 Task: Search one way flight ticket for 4 adults, 2 children, 2 infants in seat and 1 infant on lap in economy from Appleton: Appleton International Airport to Laramie: Laramie Regional Airport on 5-3-2023. Choice of flights is Royal air maroc. Price is upto 30000. Outbound departure time preference is 16:30.
Action: Mouse moved to (320, 276)
Screenshot: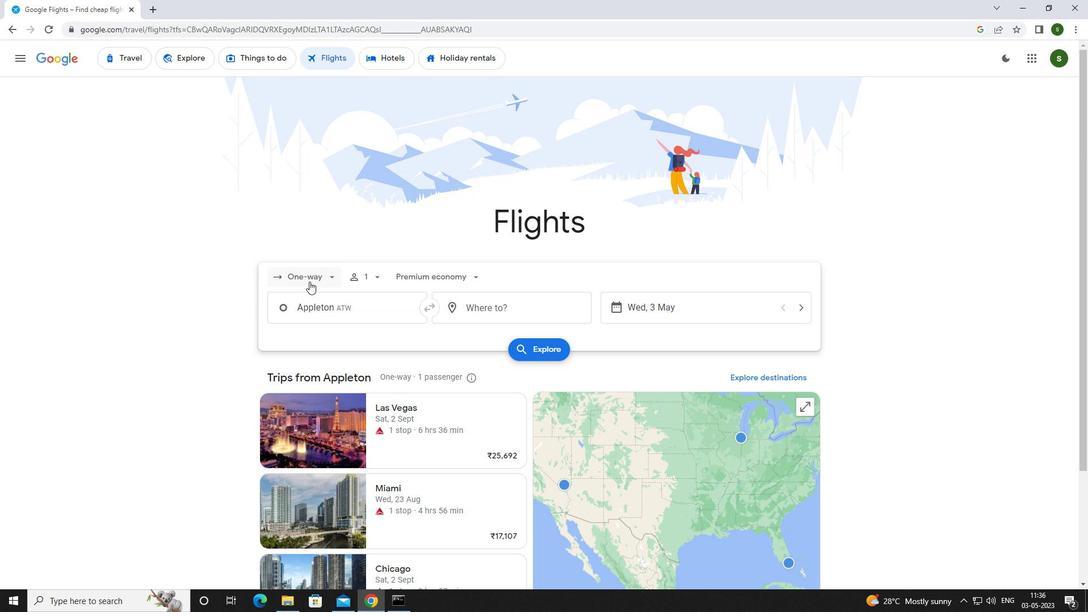 
Action: Mouse pressed left at (320, 276)
Screenshot: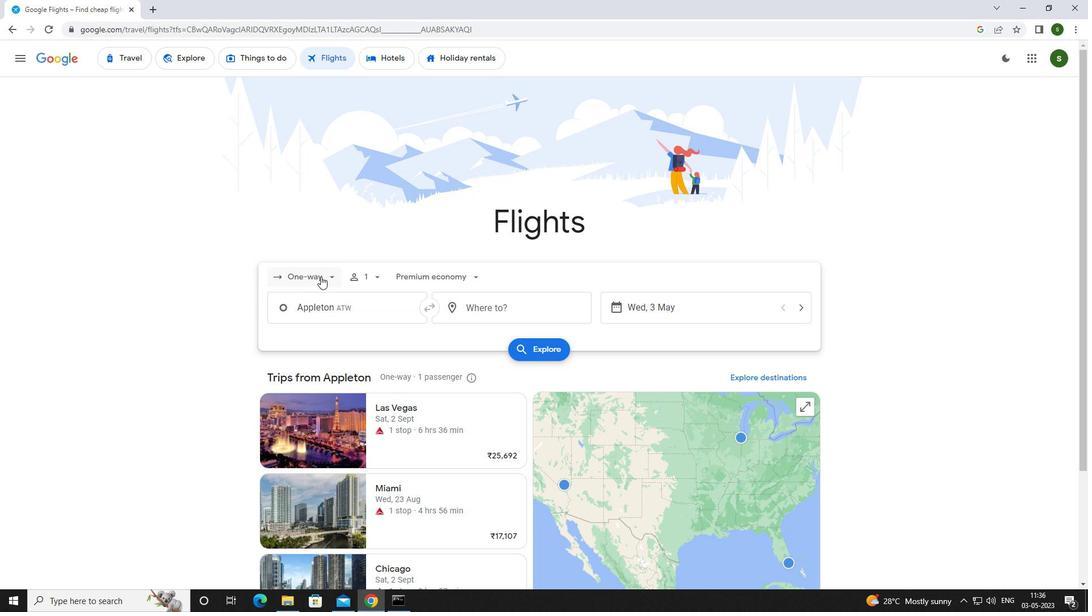 
Action: Mouse moved to (325, 327)
Screenshot: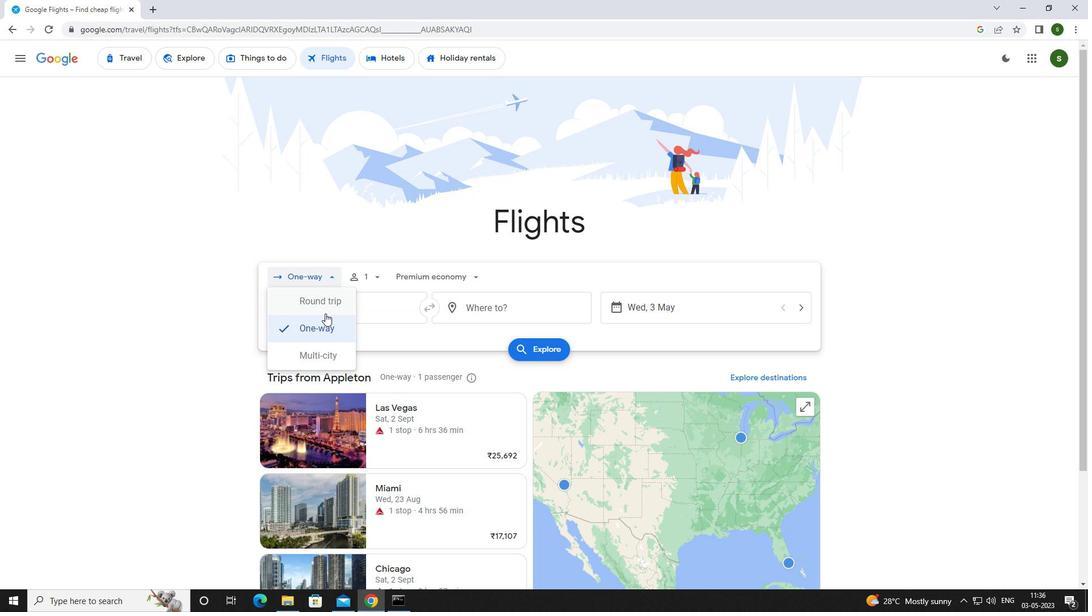 
Action: Mouse pressed left at (325, 327)
Screenshot: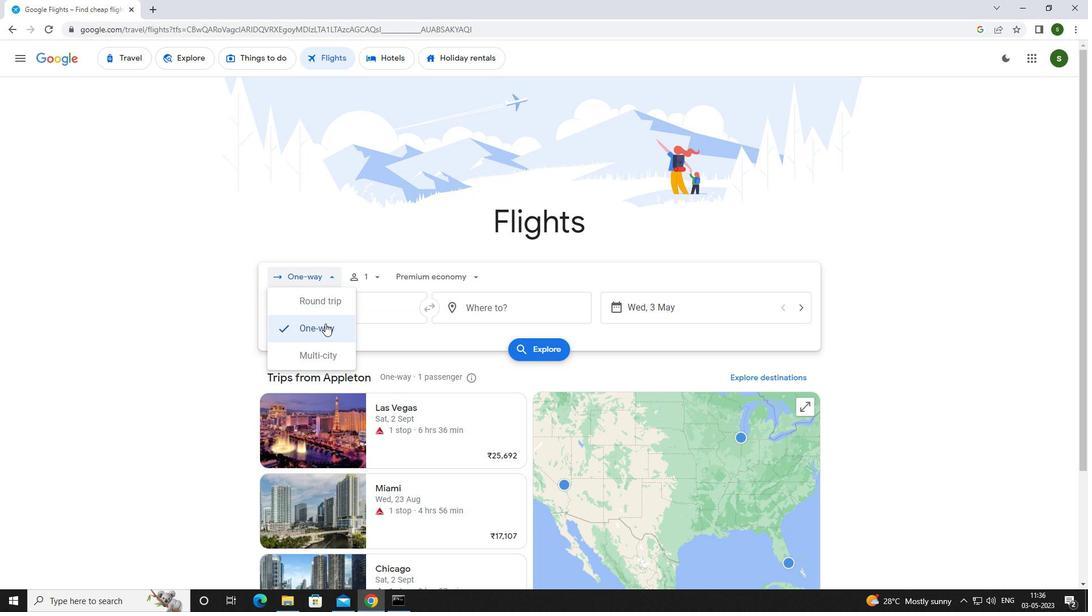 
Action: Mouse moved to (375, 280)
Screenshot: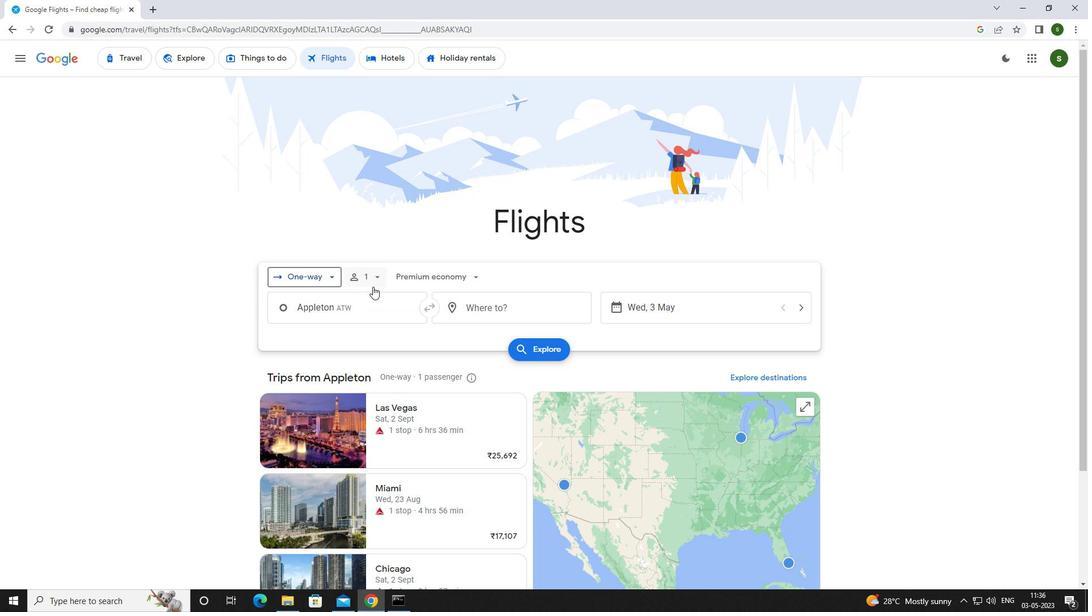 
Action: Mouse pressed left at (375, 280)
Screenshot: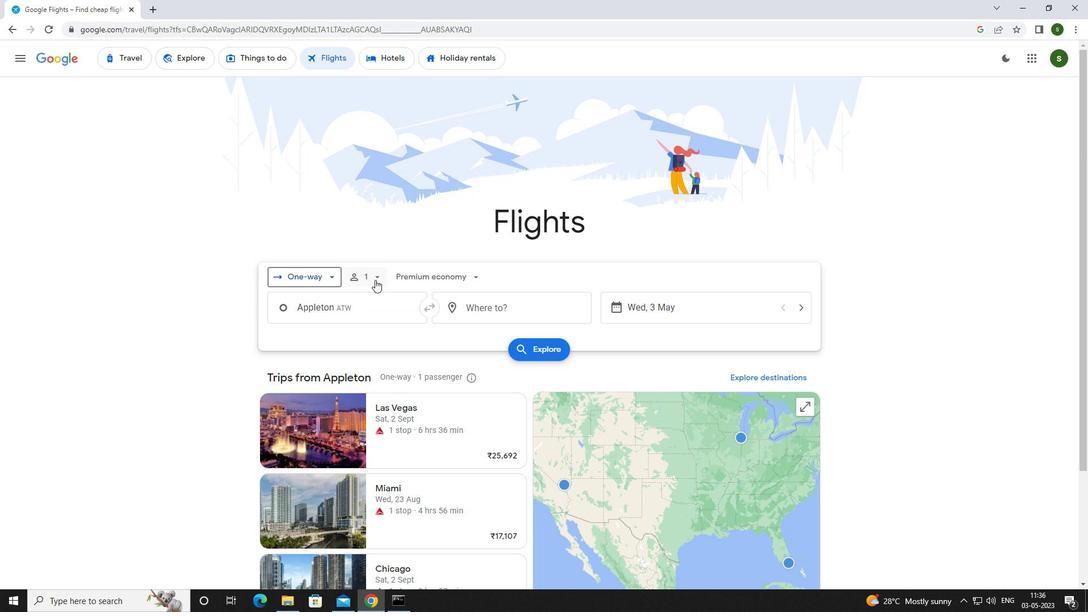 
Action: Mouse moved to (461, 305)
Screenshot: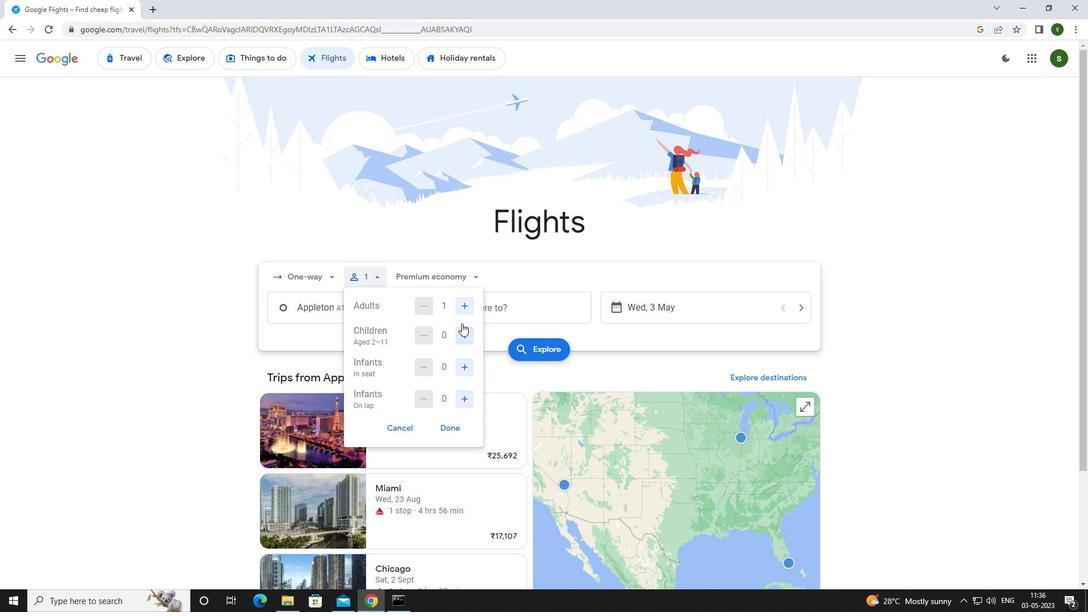 
Action: Mouse pressed left at (461, 305)
Screenshot: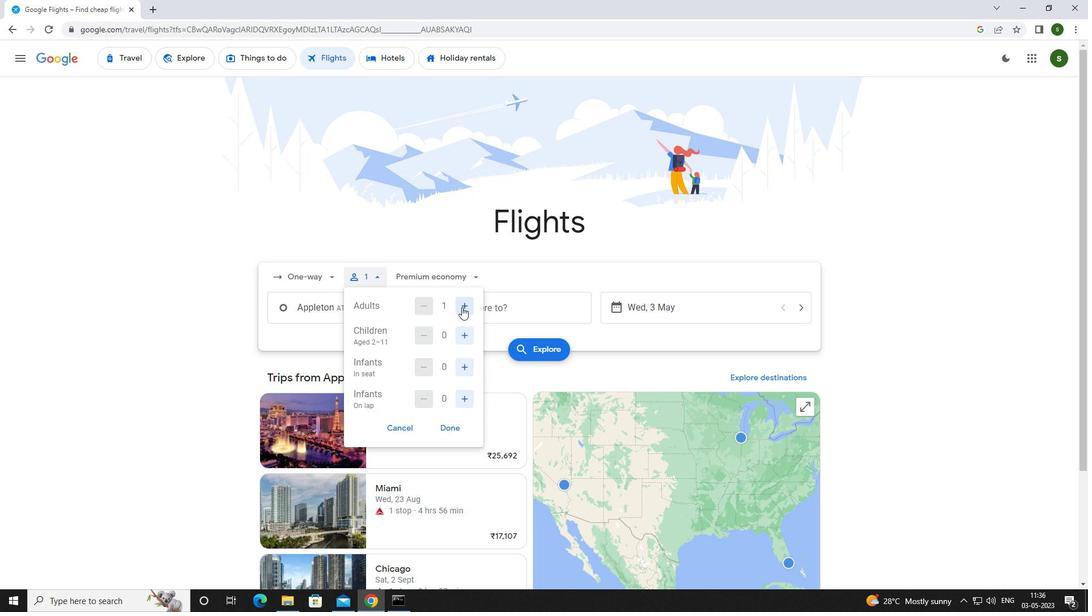 
Action: Mouse pressed left at (461, 305)
Screenshot: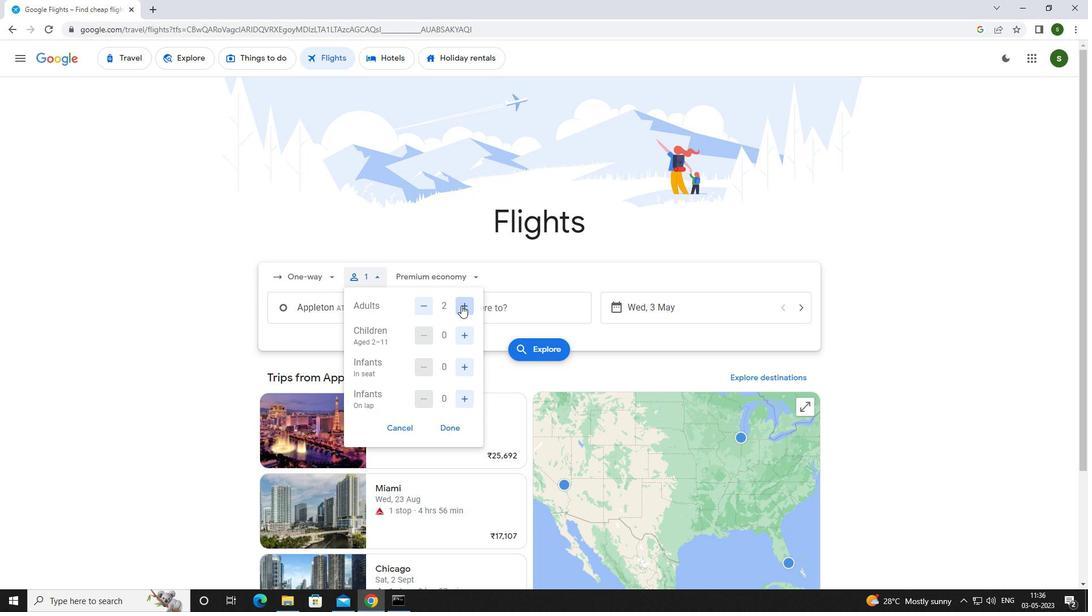 
Action: Mouse pressed left at (461, 305)
Screenshot: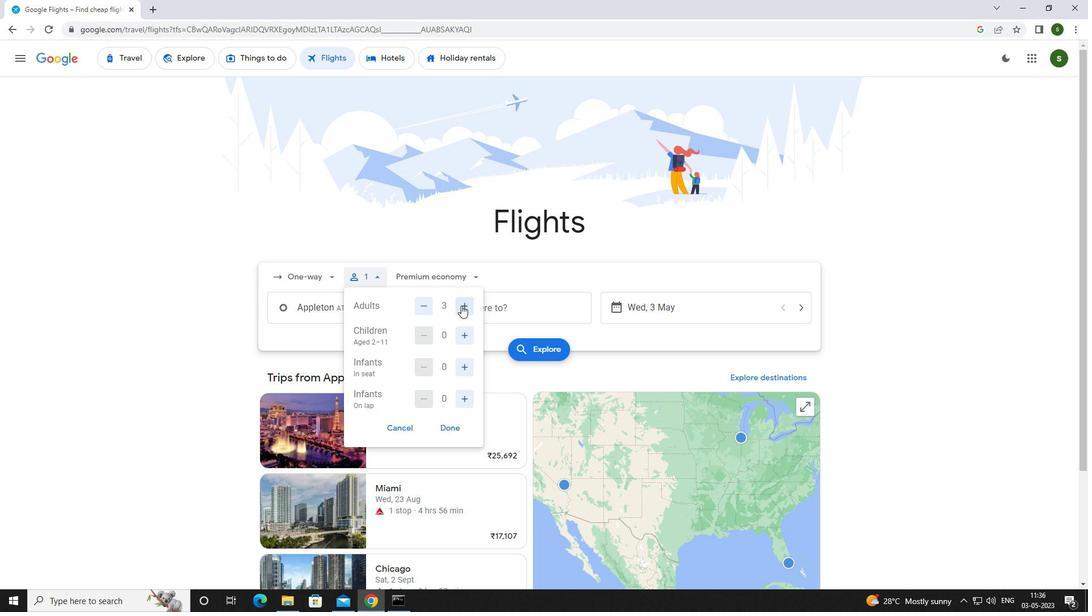 
Action: Mouse moved to (467, 331)
Screenshot: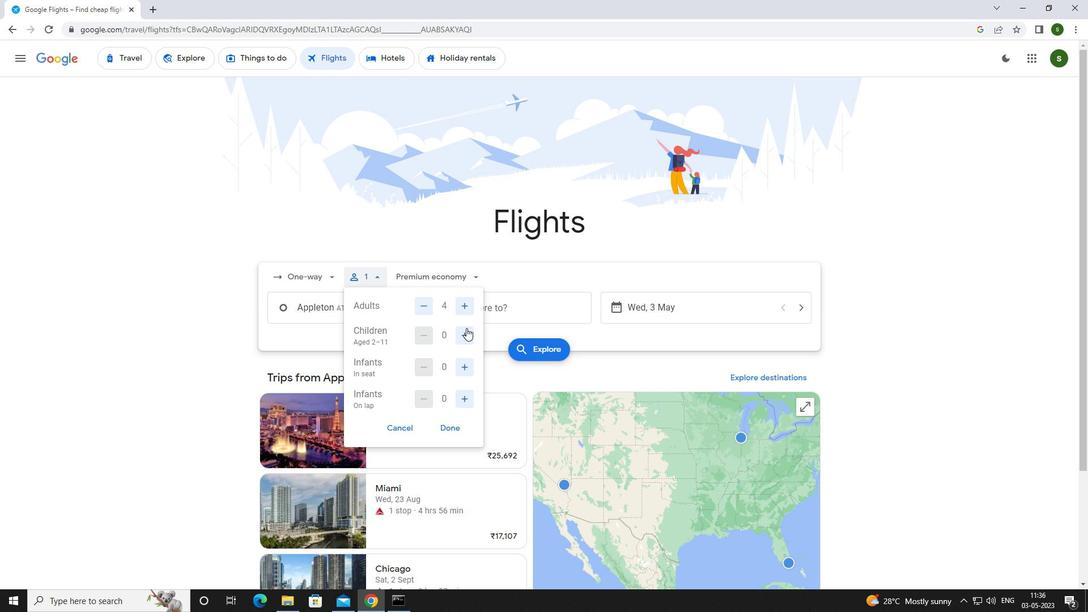 
Action: Mouse pressed left at (467, 331)
Screenshot: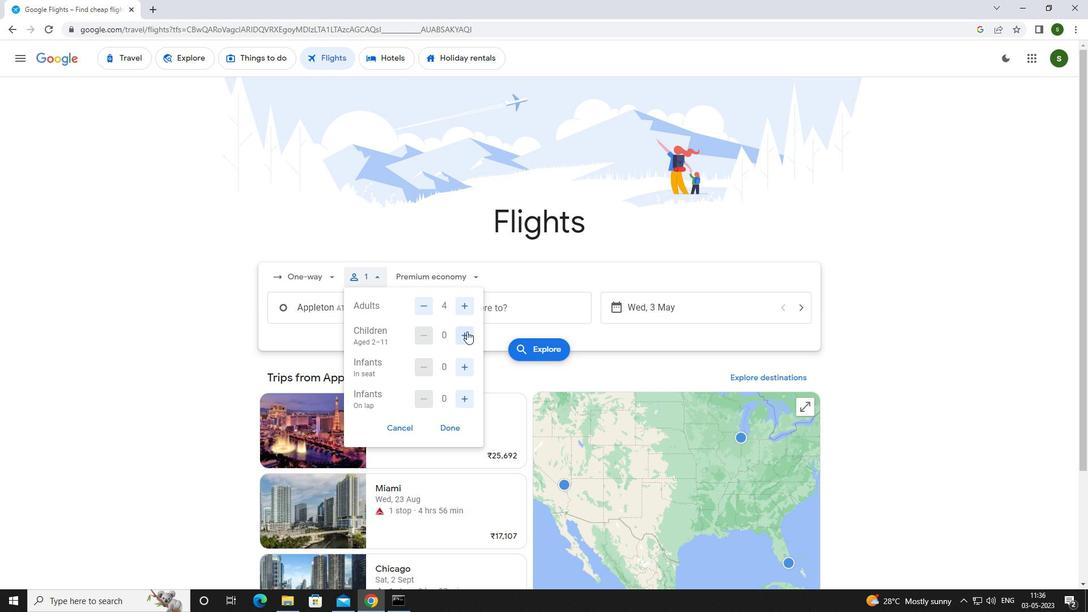 
Action: Mouse pressed left at (467, 331)
Screenshot: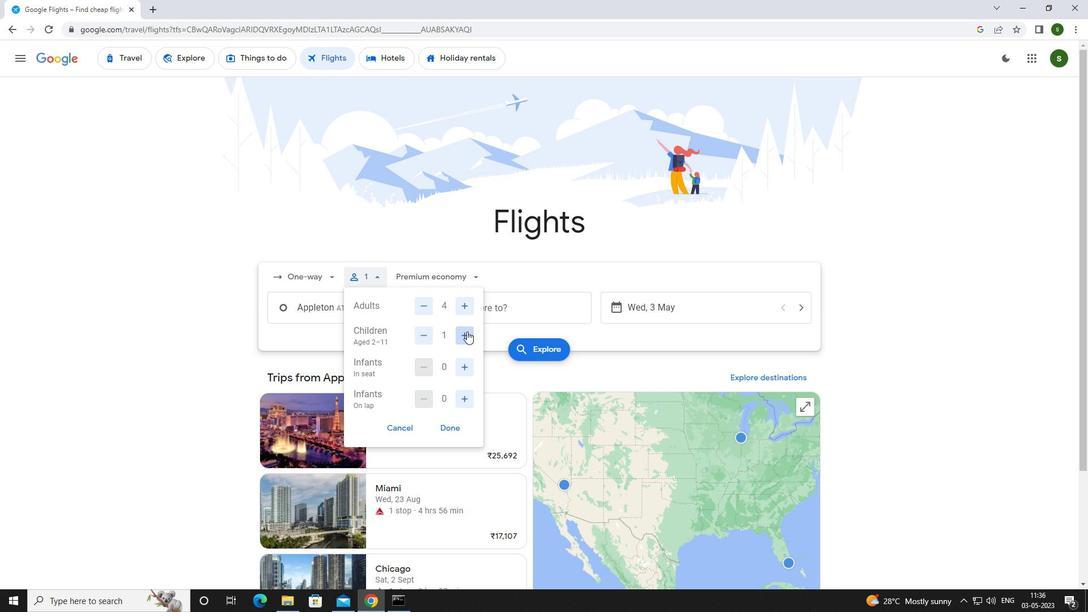 
Action: Mouse moved to (467, 363)
Screenshot: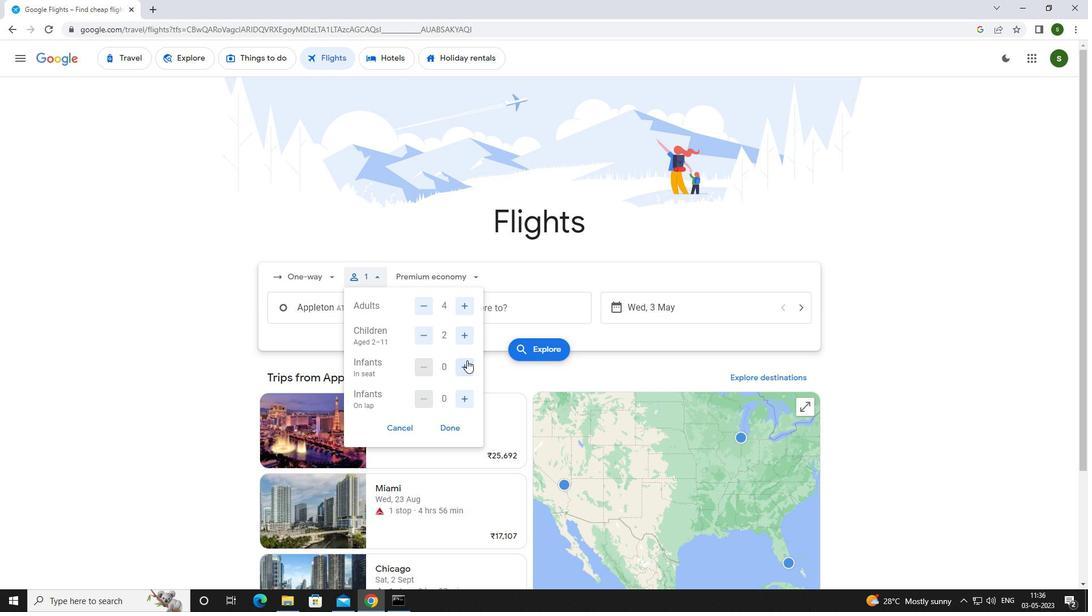 
Action: Mouse pressed left at (467, 363)
Screenshot: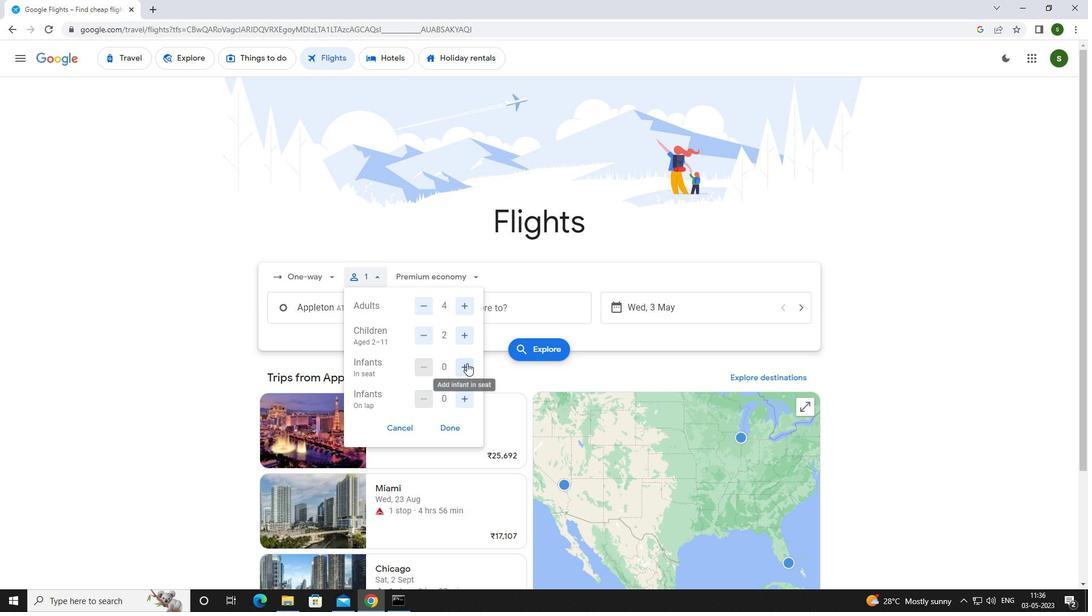 
Action: Mouse pressed left at (467, 363)
Screenshot: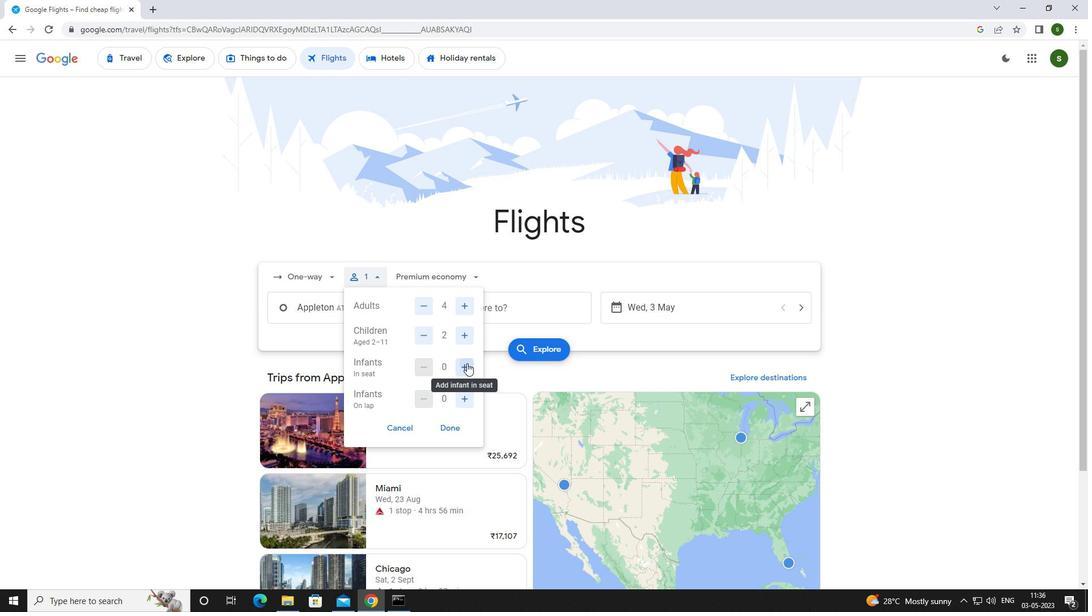 
Action: Mouse moved to (454, 394)
Screenshot: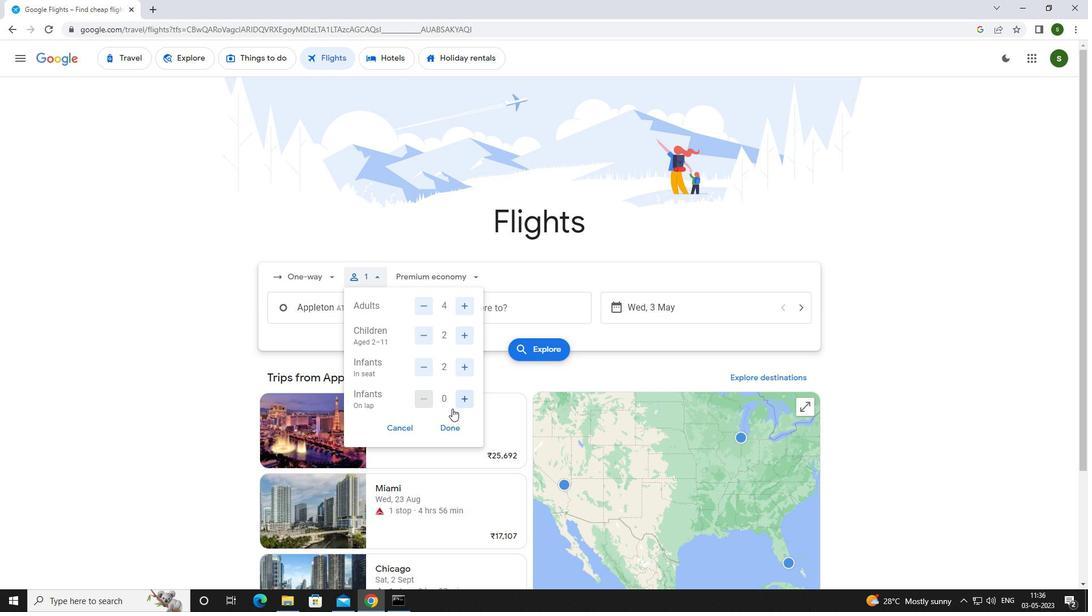 
Action: Mouse pressed left at (454, 394)
Screenshot: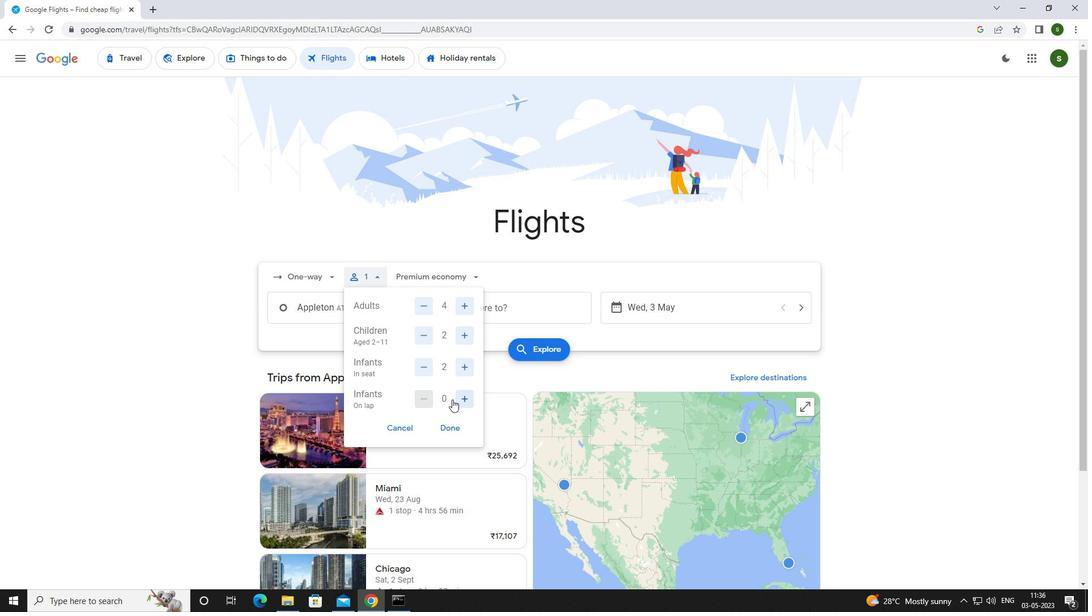 
Action: Mouse moved to (449, 278)
Screenshot: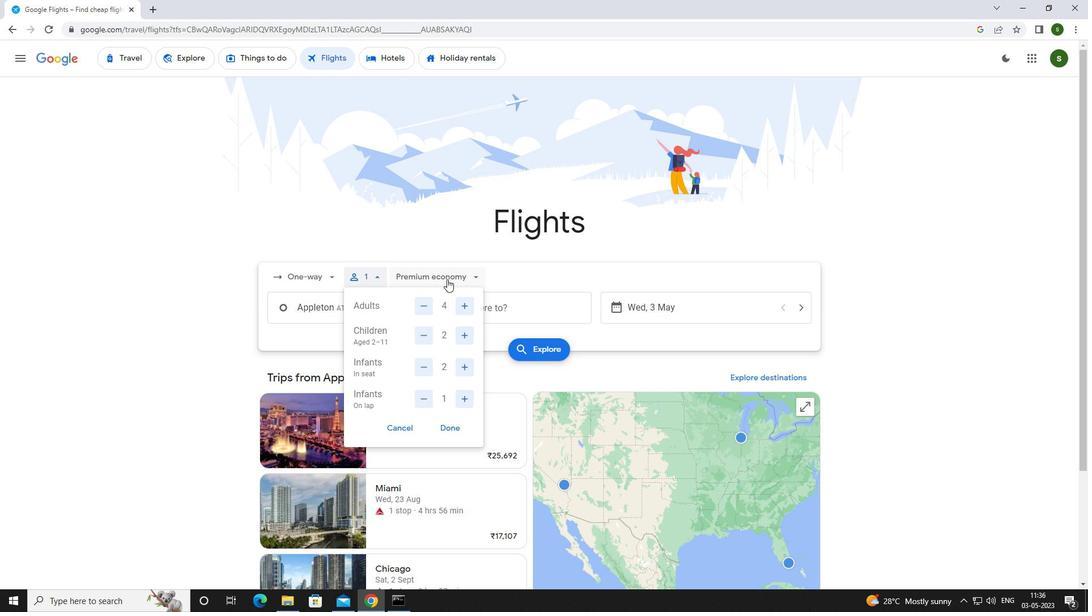
Action: Mouse pressed left at (449, 278)
Screenshot: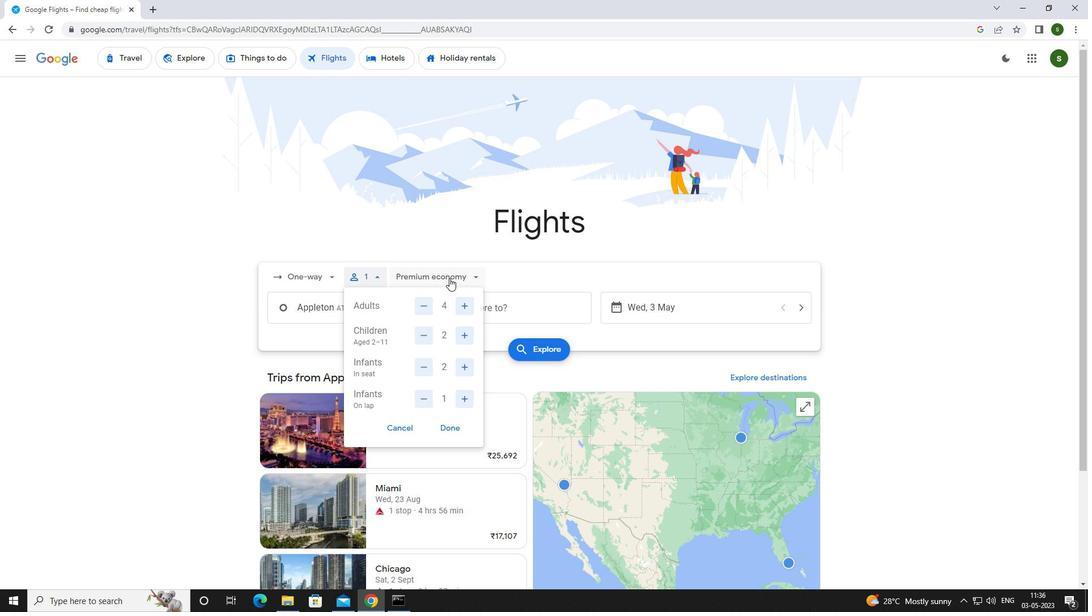 
Action: Mouse moved to (452, 298)
Screenshot: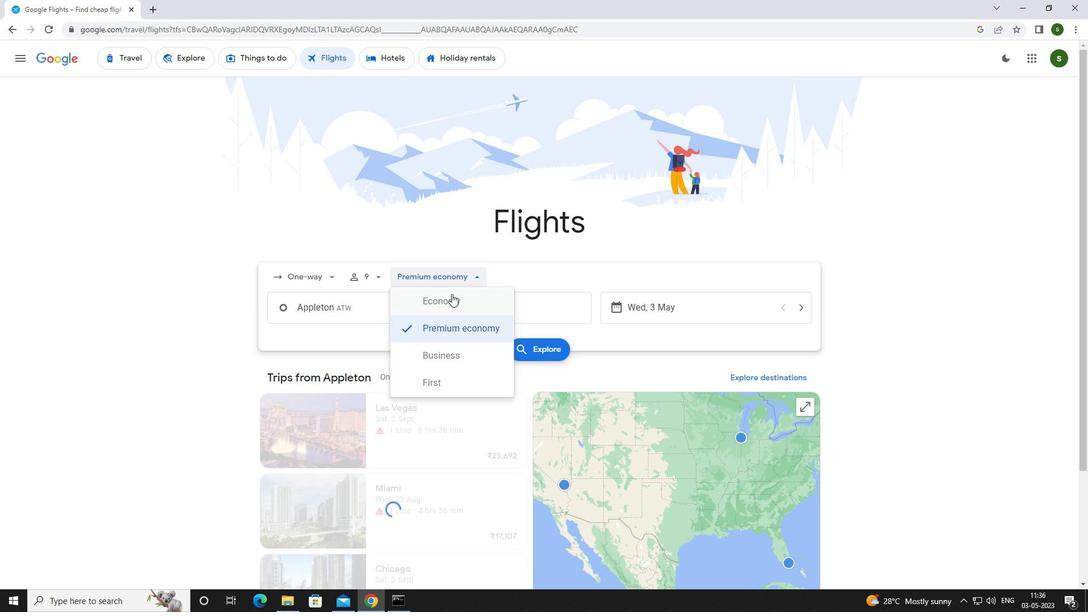 
Action: Mouse pressed left at (452, 298)
Screenshot: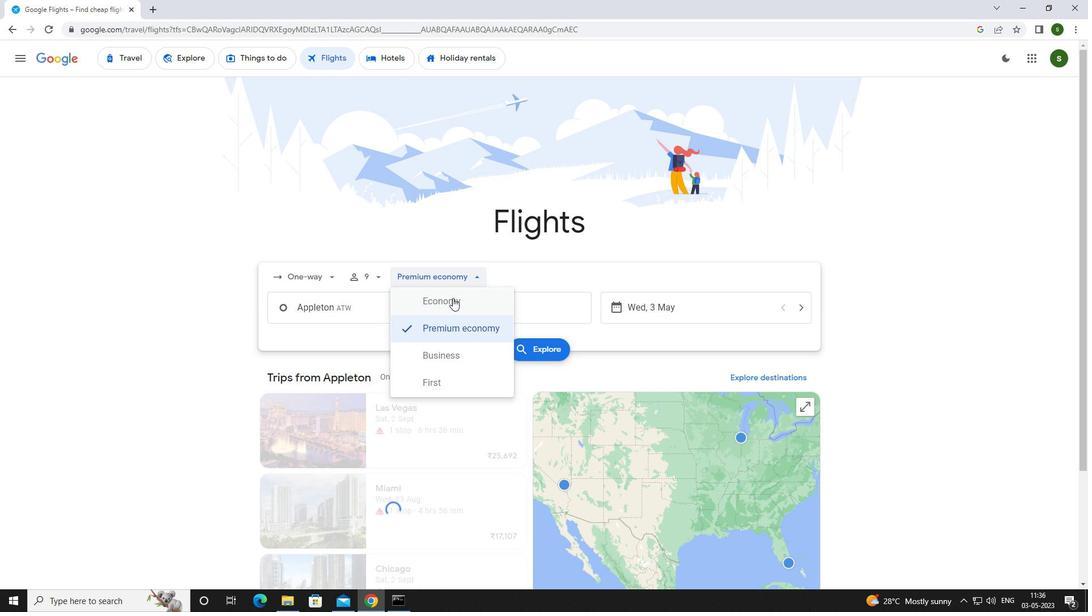 
Action: Mouse moved to (361, 310)
Screenshot: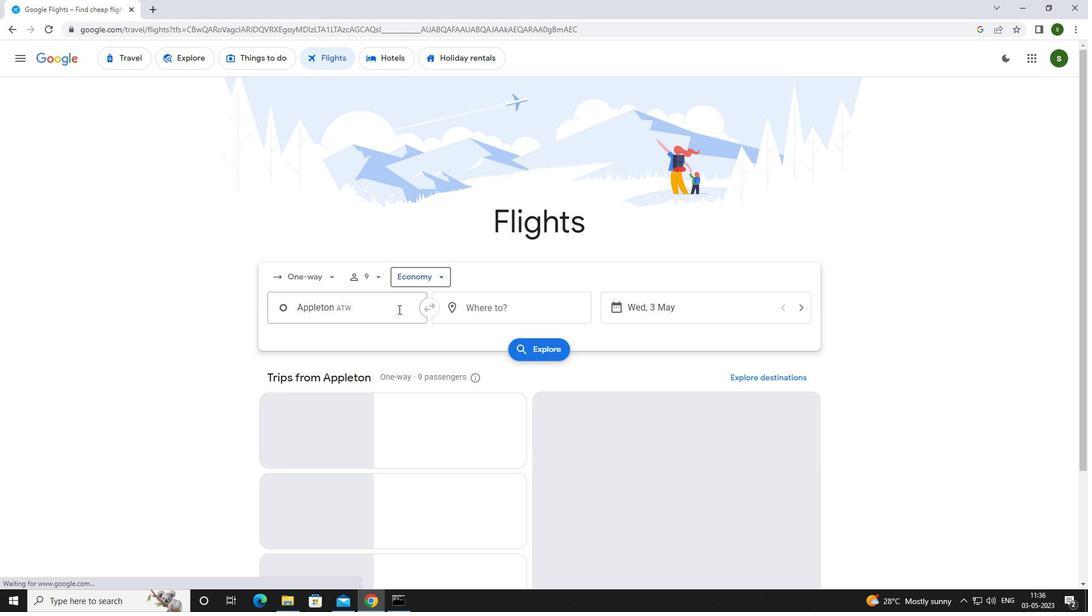 
Action: Mouse pressed left at (361, 310)
Screenshot: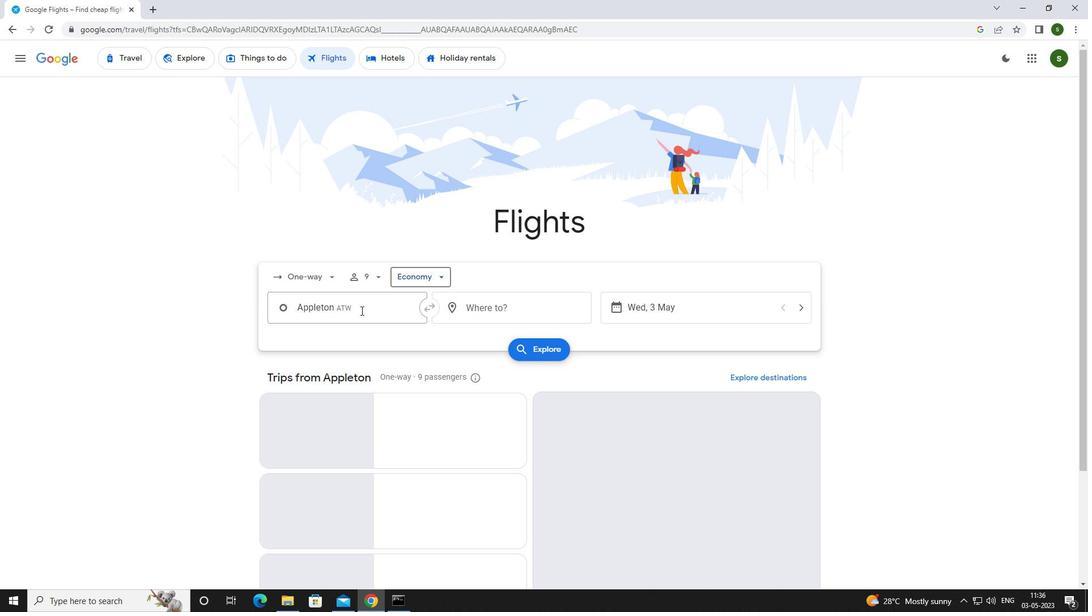 
Action: Key pressed <Key.caps_lock>a<Key.caps_lock>ppleto
Screenshot: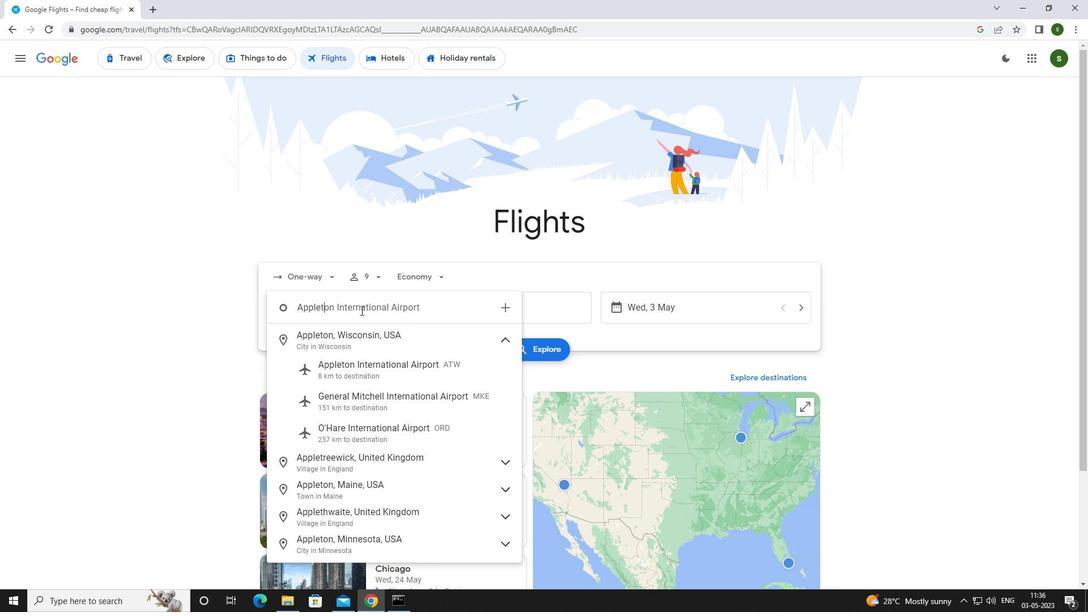 
Action: Mouse moved to (366, 366)
Screenshot: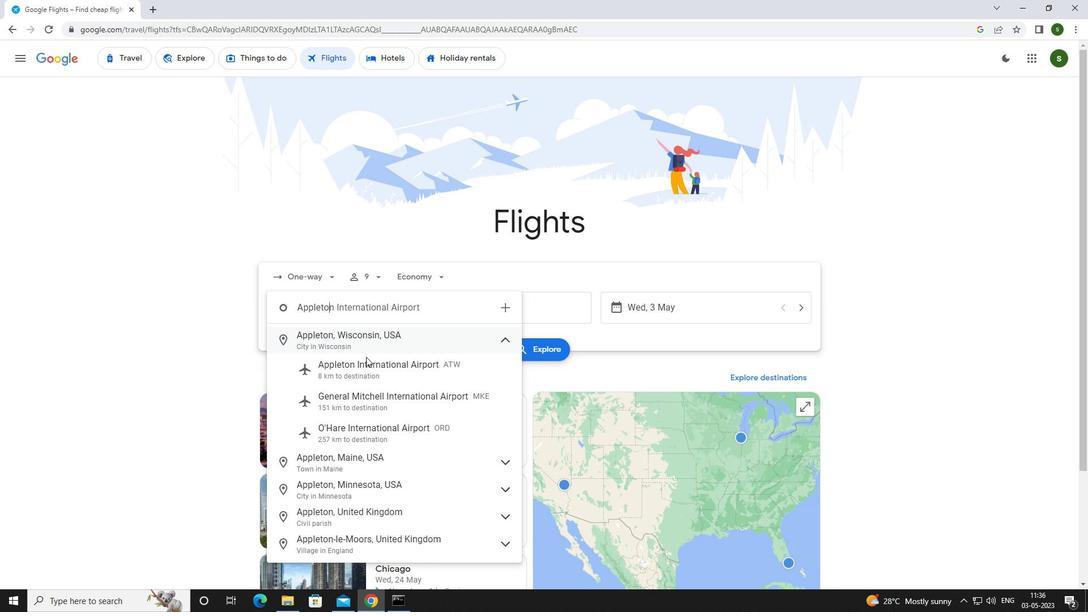 
Action: Mouse pressed left at (366, 366)
Screenshot: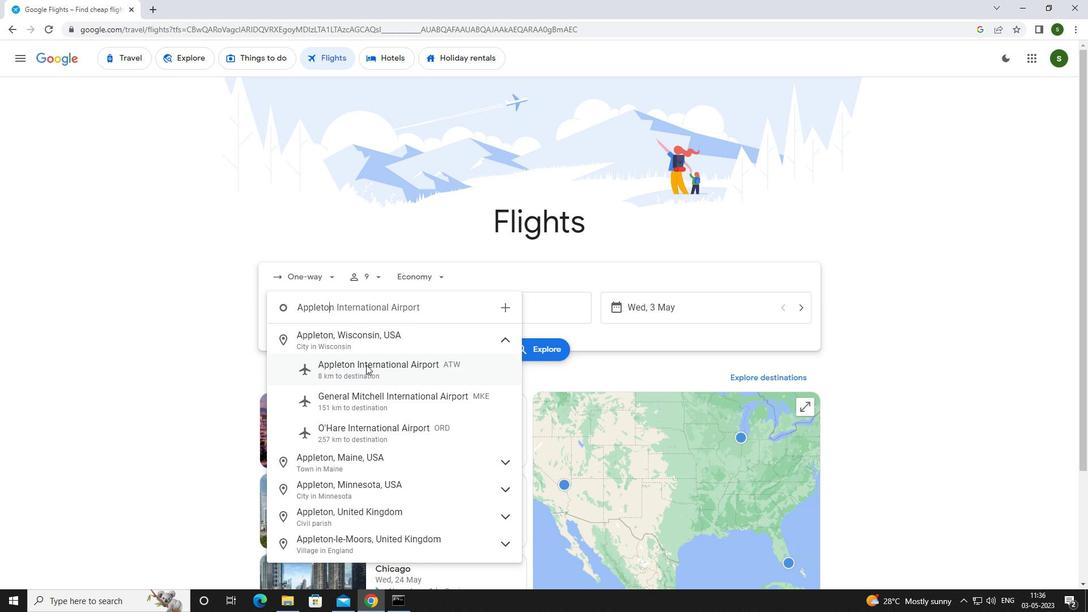 
Action: Mouse moved to (487, 312)
Screenshot: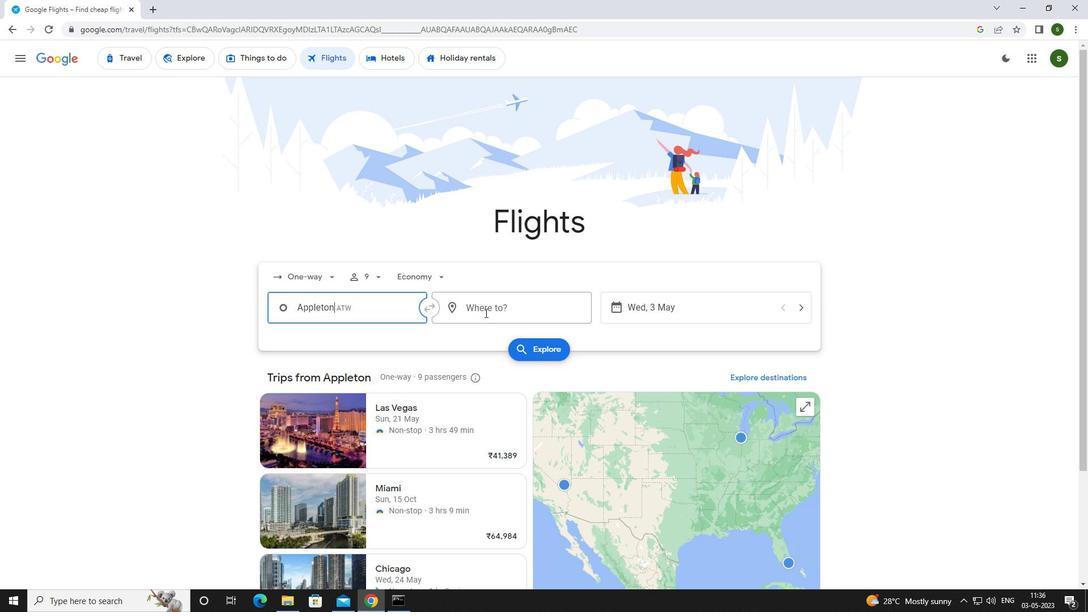 
Action: Mouse pressed left at (487, 312)
Screenshot: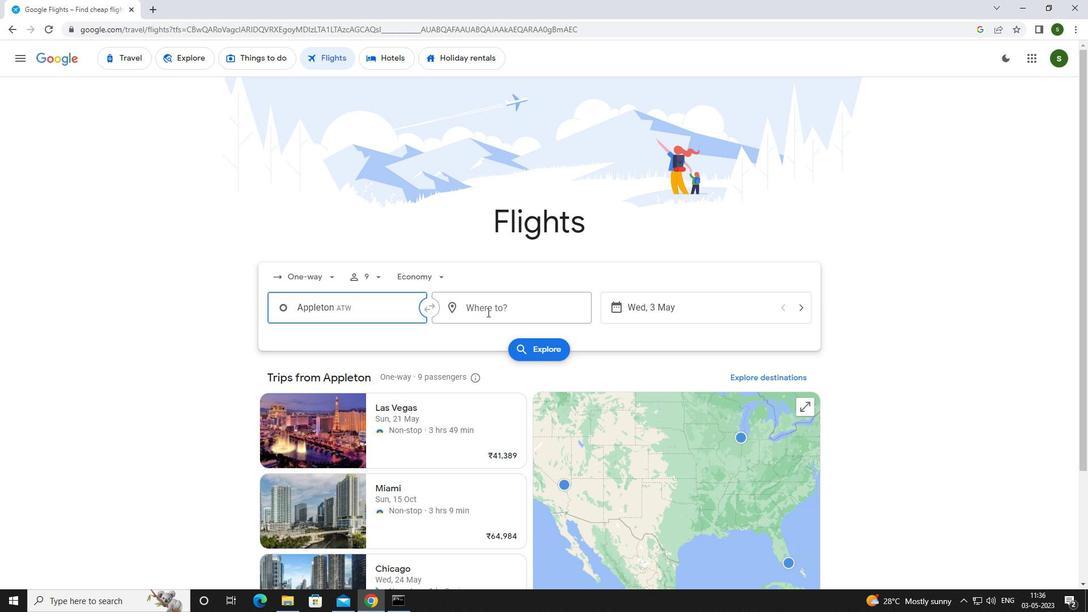 
Action: Key pressed <Key.caps_lock>l<Key.caps_lock>arami
Screenshot: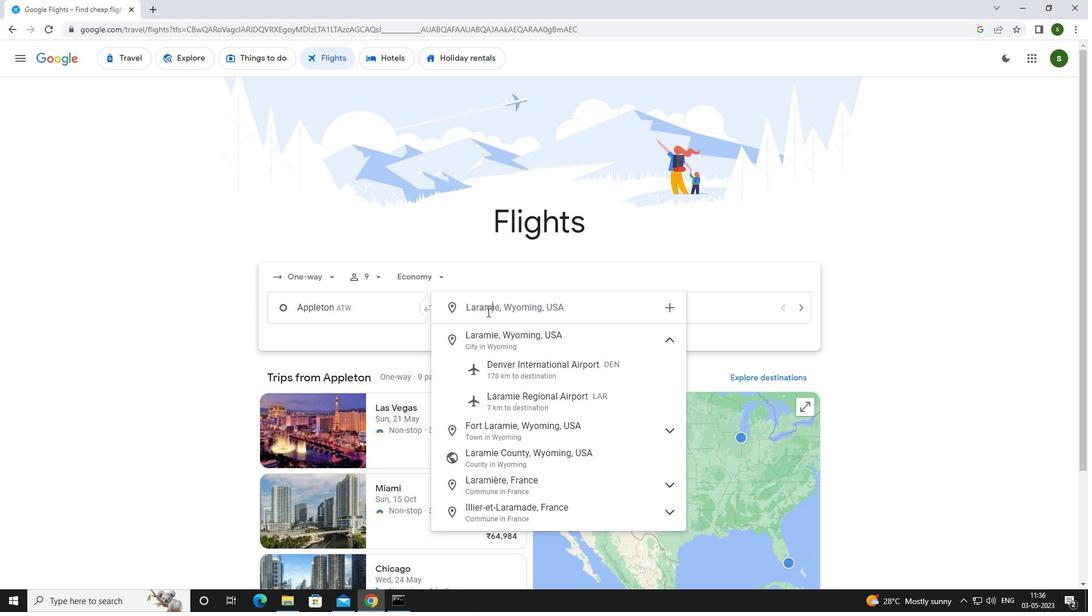 
Action: Mouse moved to (532, 396)
Screenshot: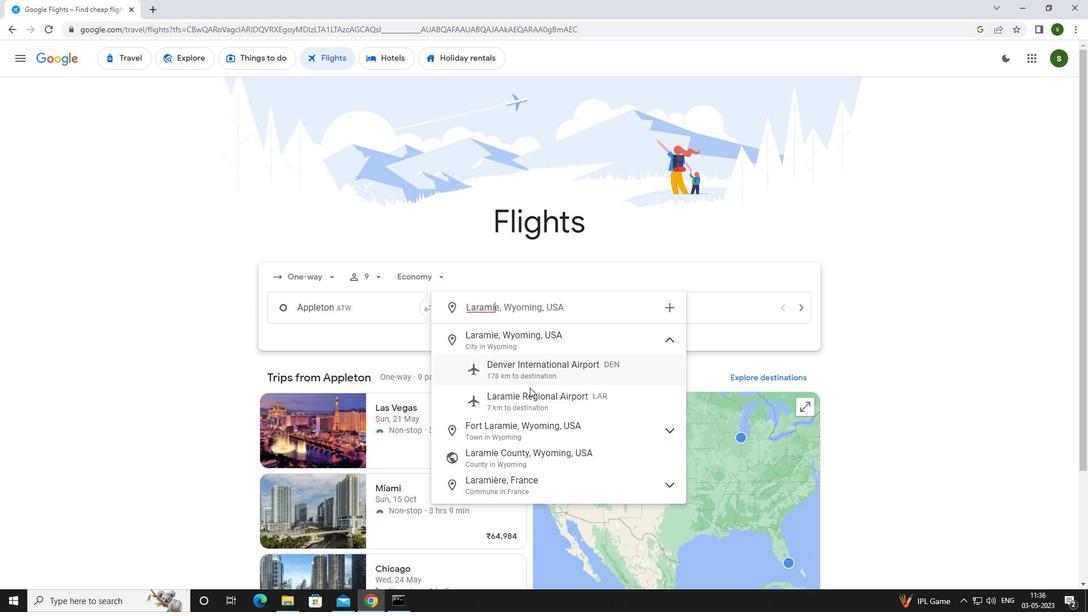
Action: Mouse pressed left at (532, 396)
Screenshot: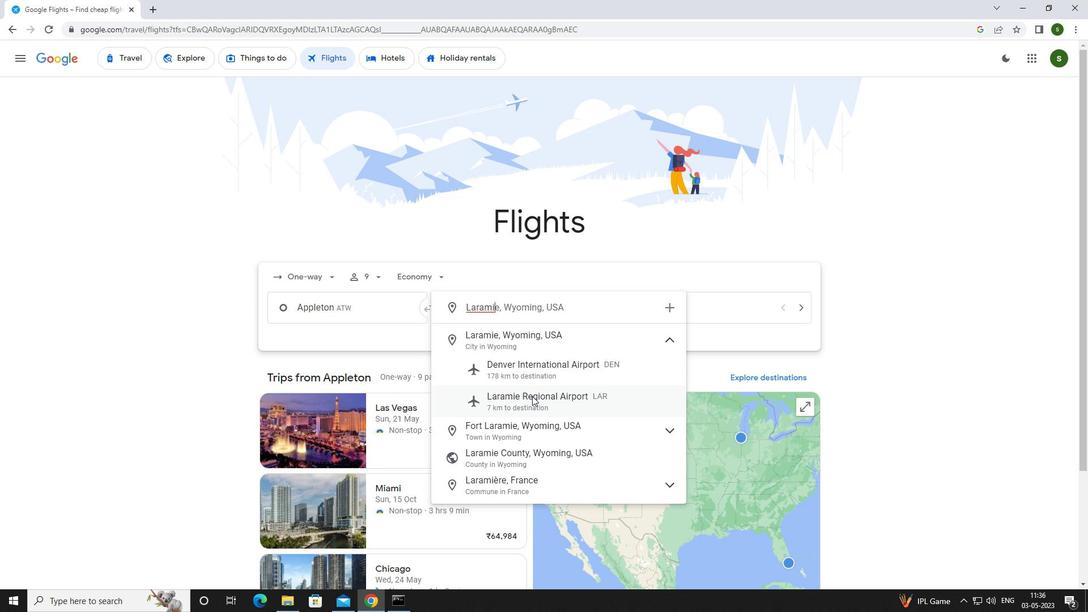 
Action: Mouse moved to (697, 314)
Screenshot: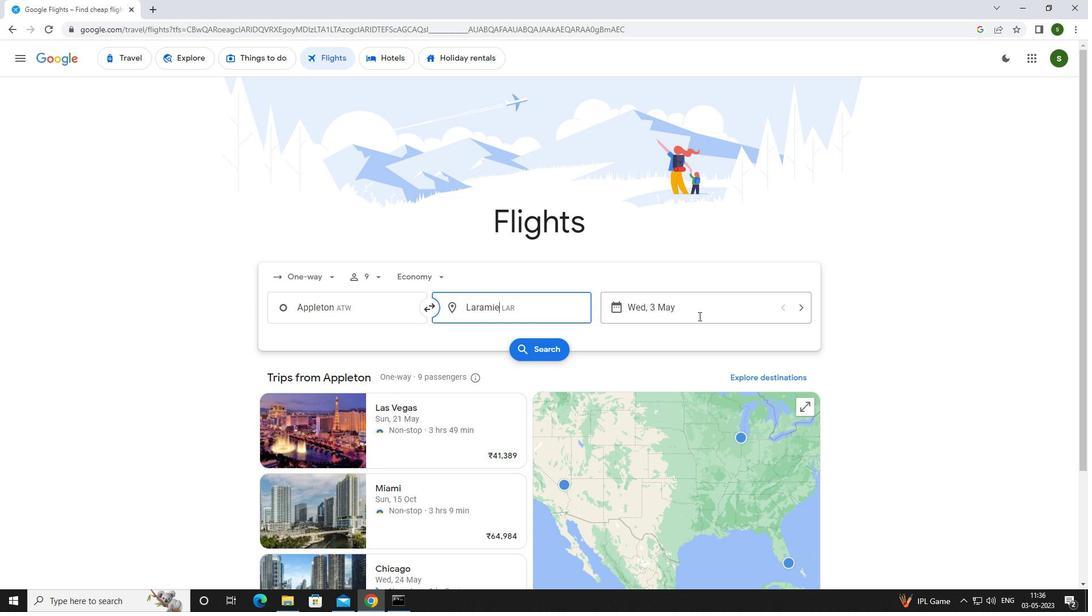 
Action: Mouse pressed left at (697, 314)
Screenshot: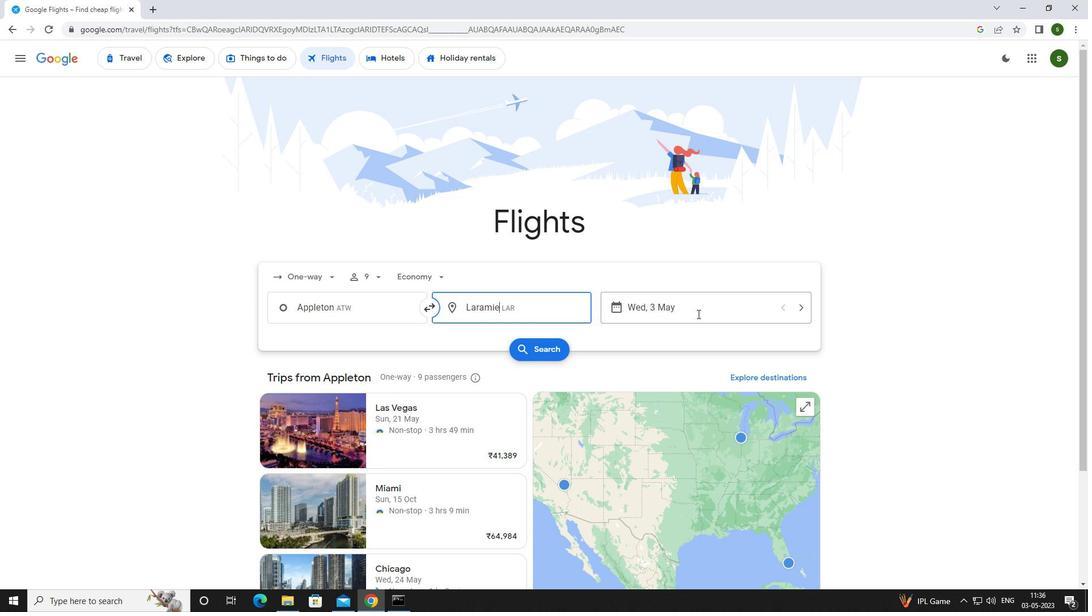 
Action: Mouse moved to (484, 382)
Screenshot: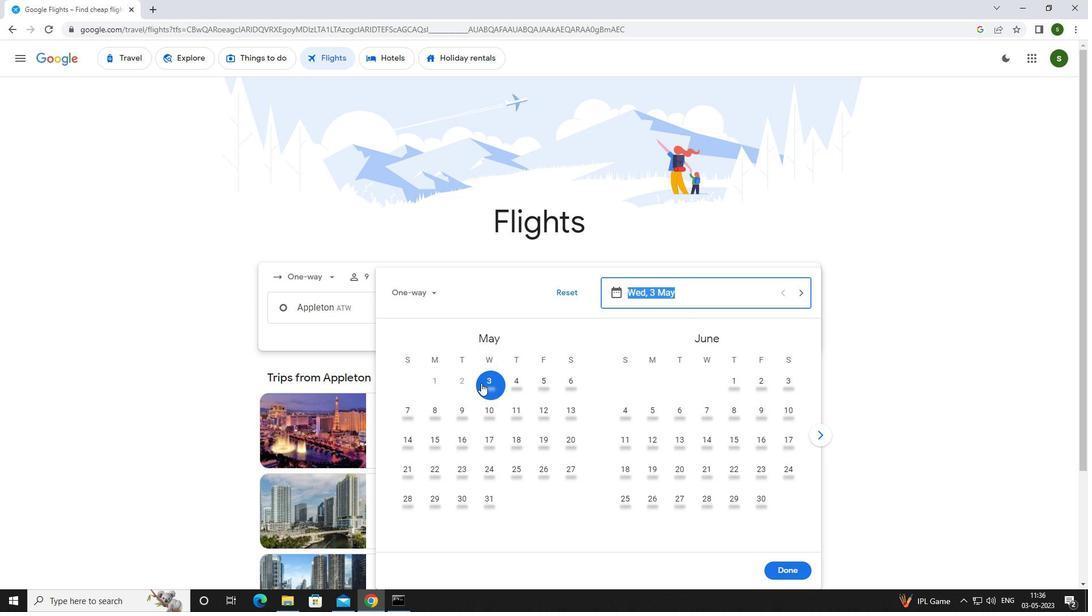 
Action: Mouse pressed left at (484, 382)
Screenshot: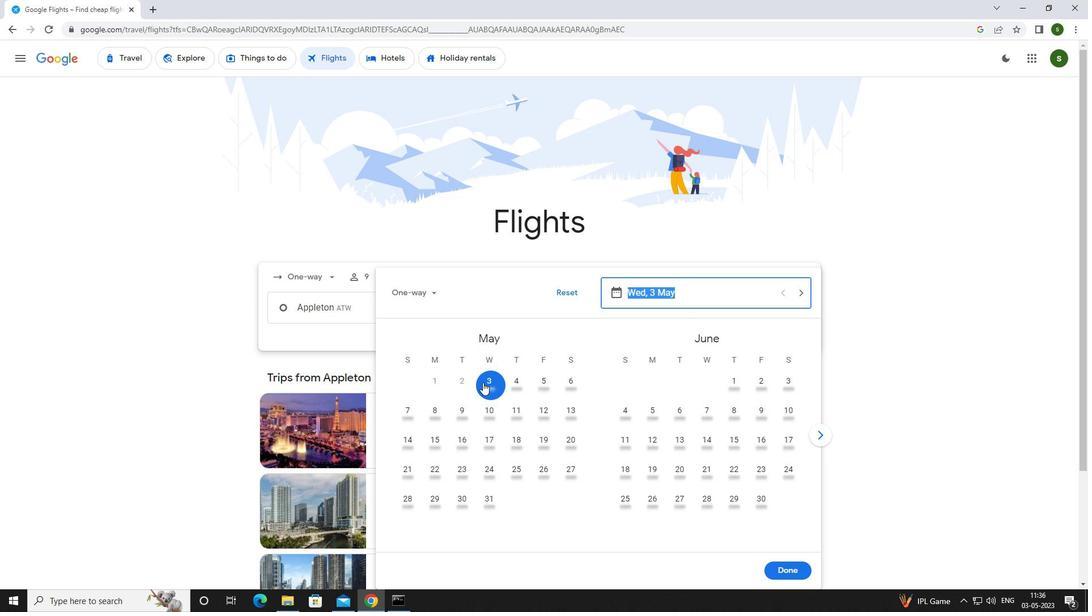 
Action: Mouse moved to (789, 568)
Screenshot: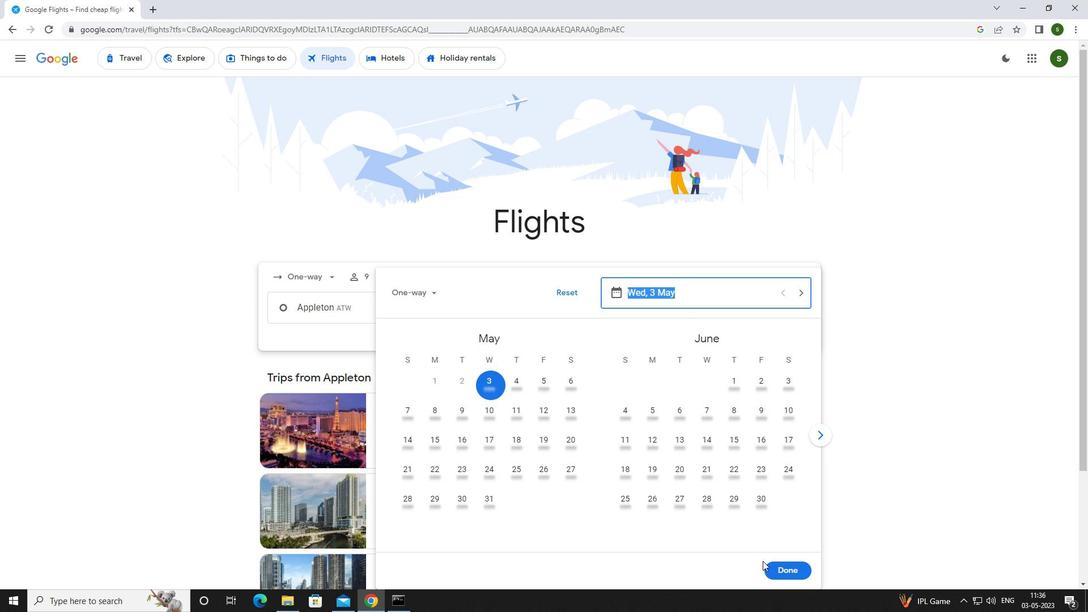 
Action: Mouse pressed left at (789, 568)
Screenshot: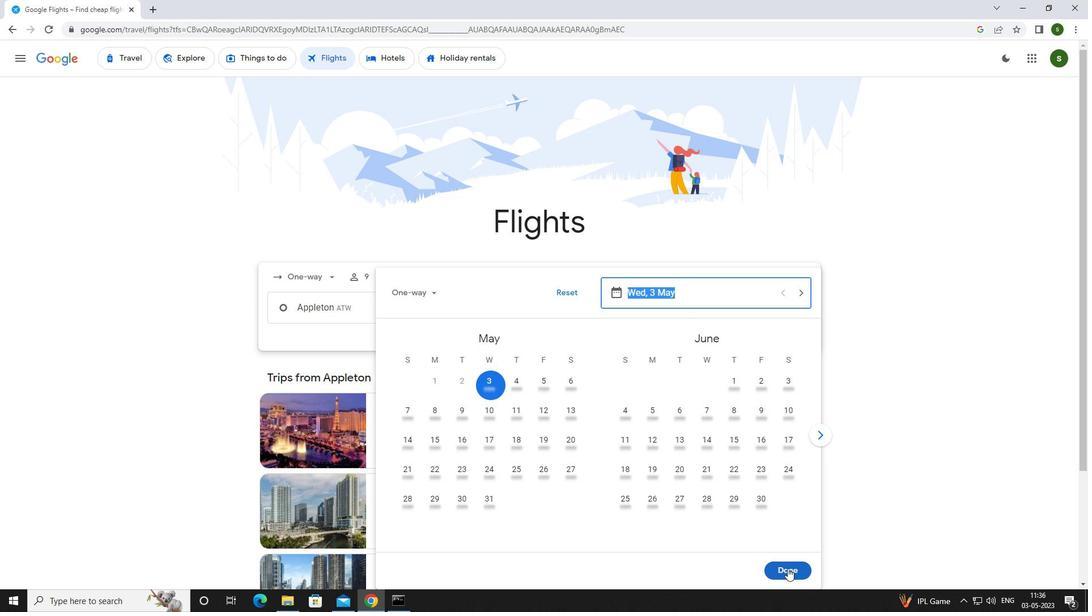 
Action: Mouse moved to (547, 352)
Screenshot: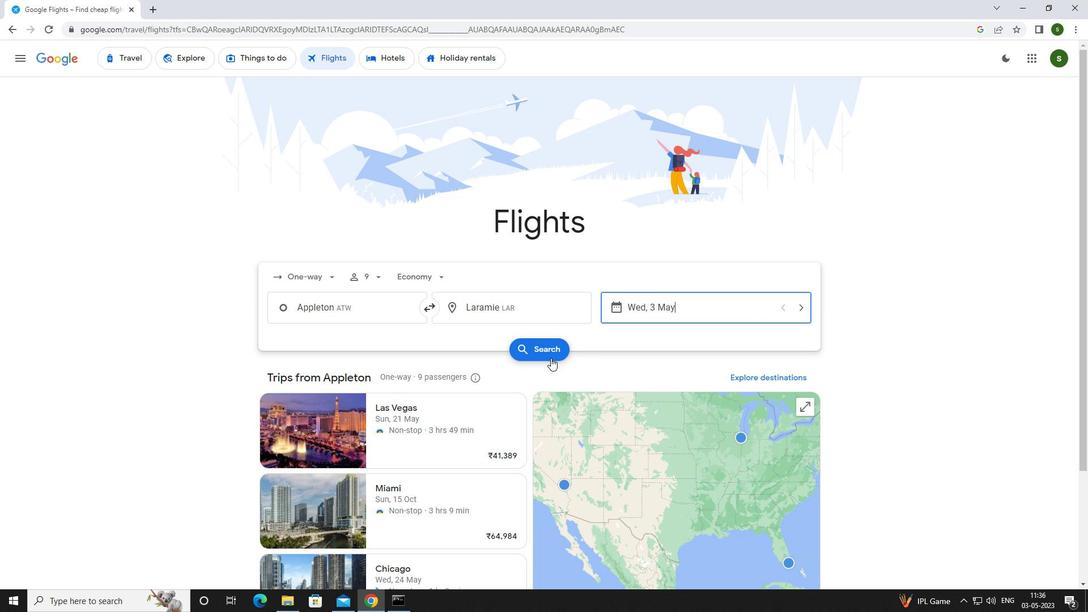 
Action: Mouse pressed left at (547, 352)
Screenshot: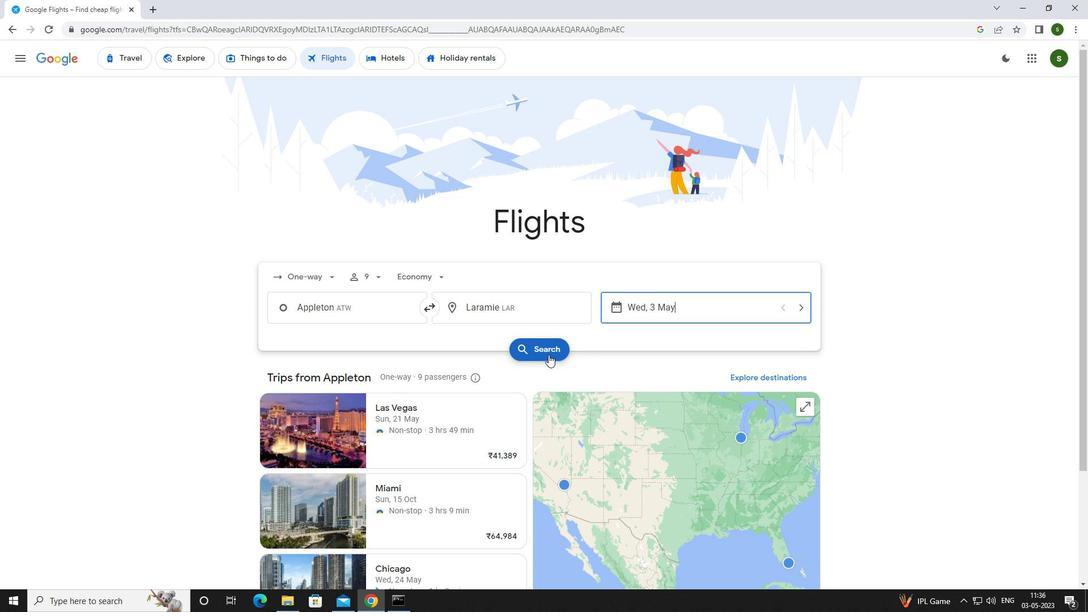 
Action: Mouse moved to (287, 166)
Screenshot: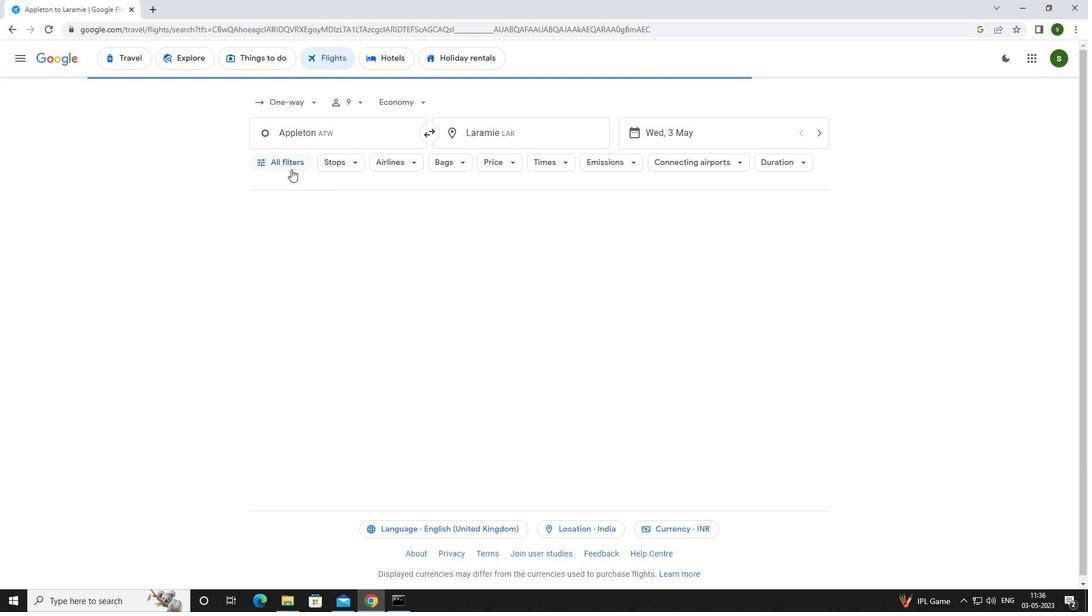 
Action: Mouse pressed left at (287, 166)
Screenshot: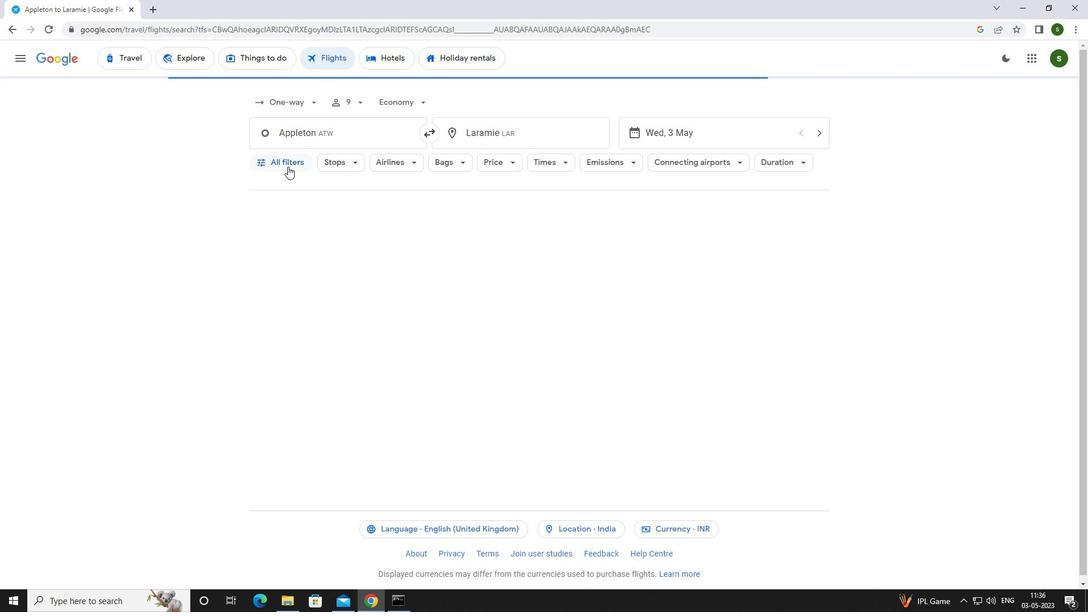 
Action: Mouse moved to (426, 405)
Screenshot: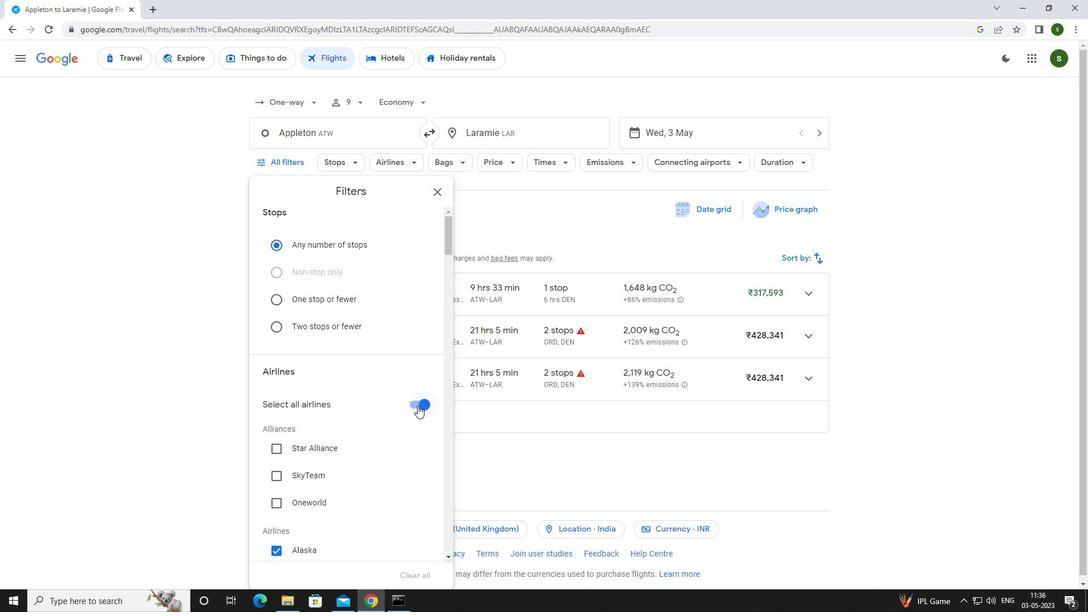 
Action: Mouse pressed left at (426, 405)
Screenshot: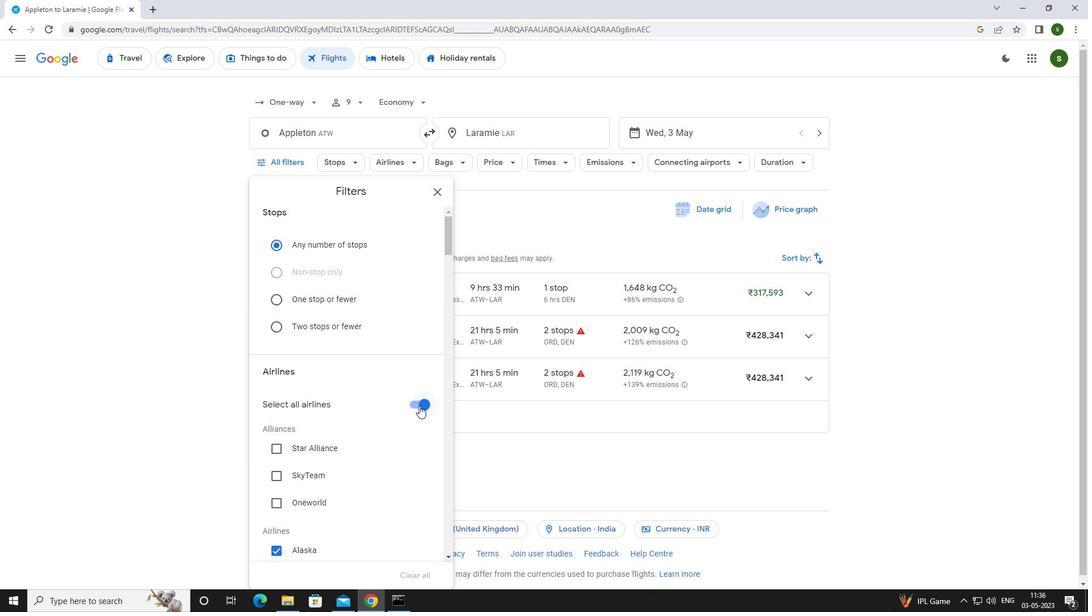 
Action: Mouse moved to (383, 346)
Screenshot: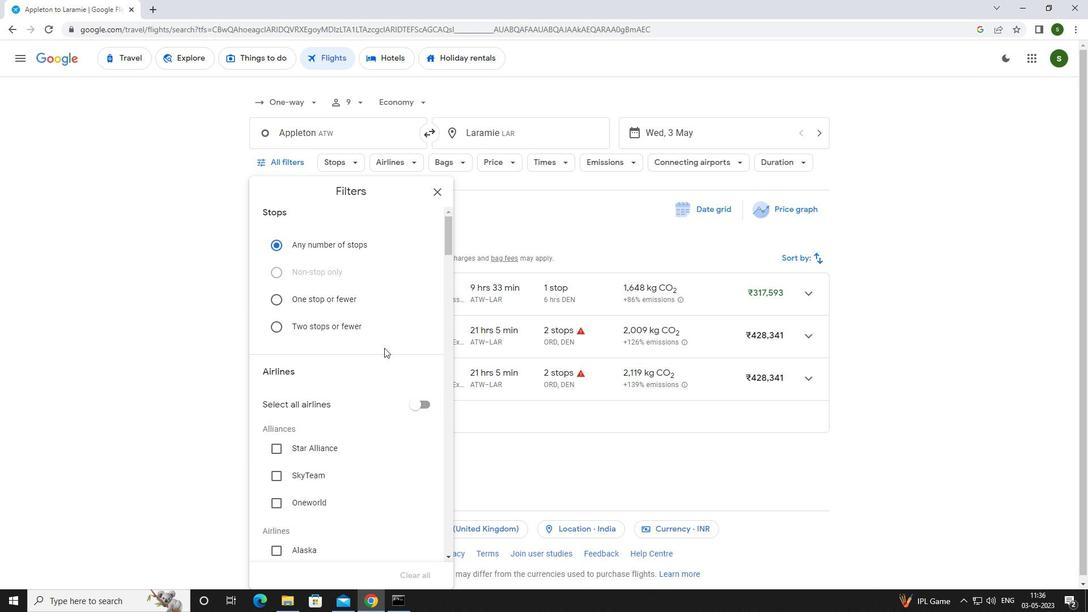 
Action: Mouse scrolled (383, 345) with delta (0, 0)
Screenshot: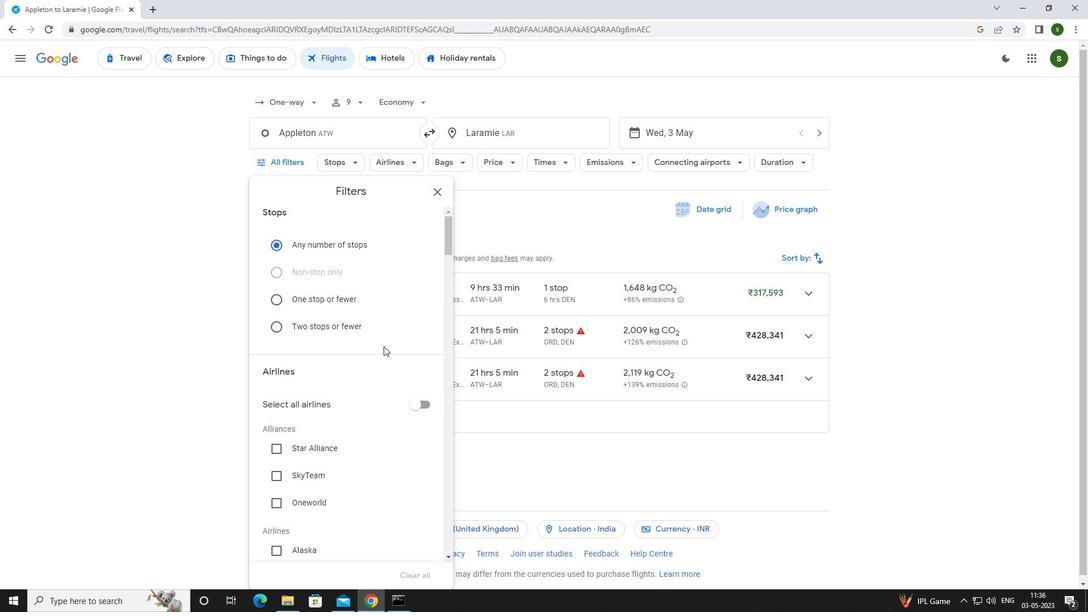 
Action: Mouse scrolled (383, 345) with delta (0, 0)
Screenshot: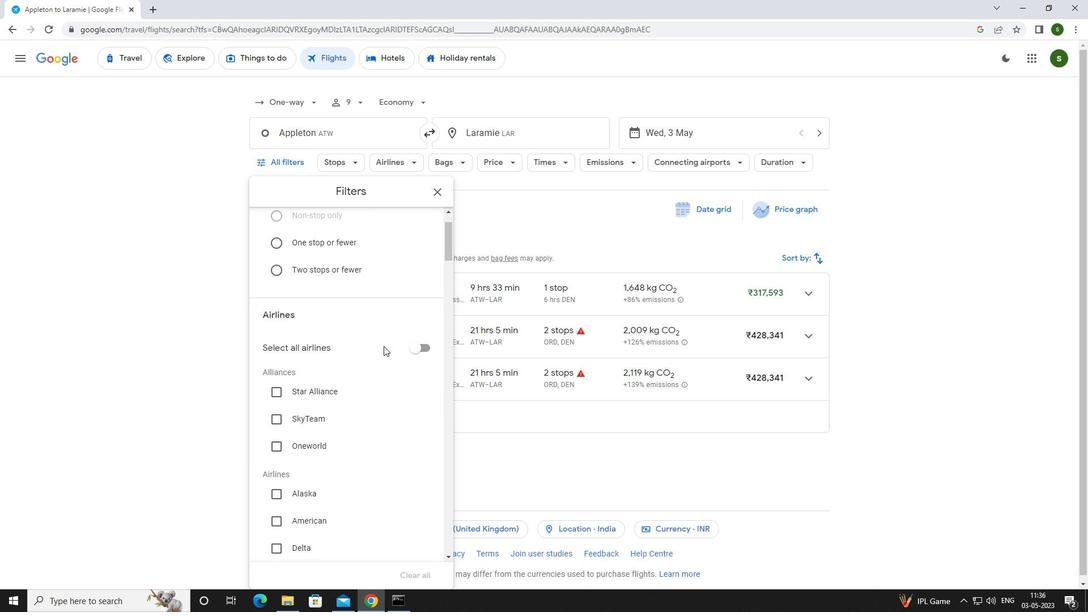 
Action: Mouse scrolled (383, 345) with delta (0, 0)
Screenshot: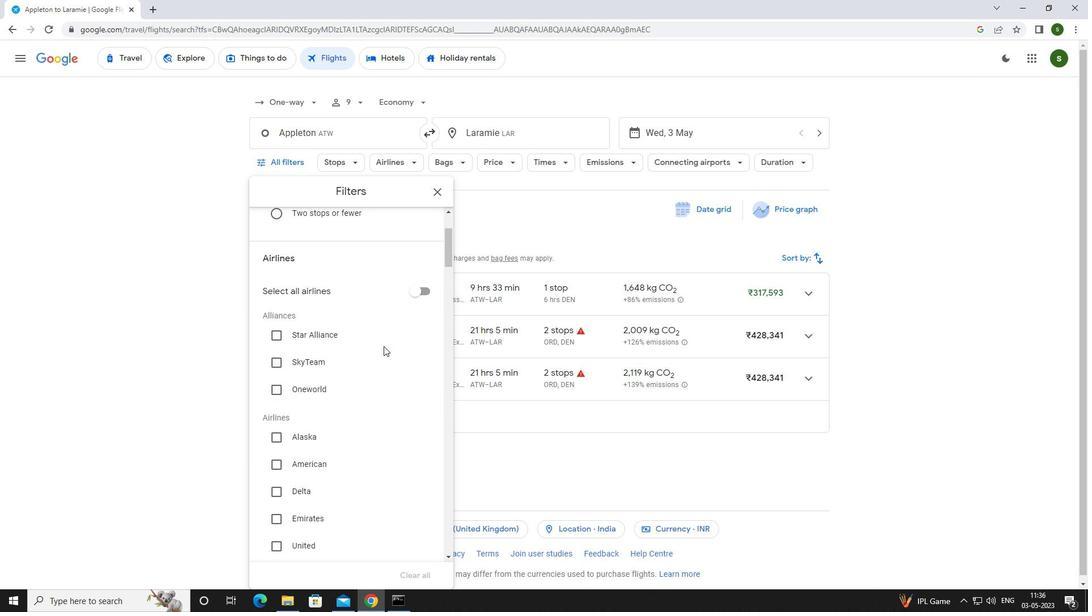 
Action: Mouse scrolled (383, 345) with delta (0, 0)
Screenshot: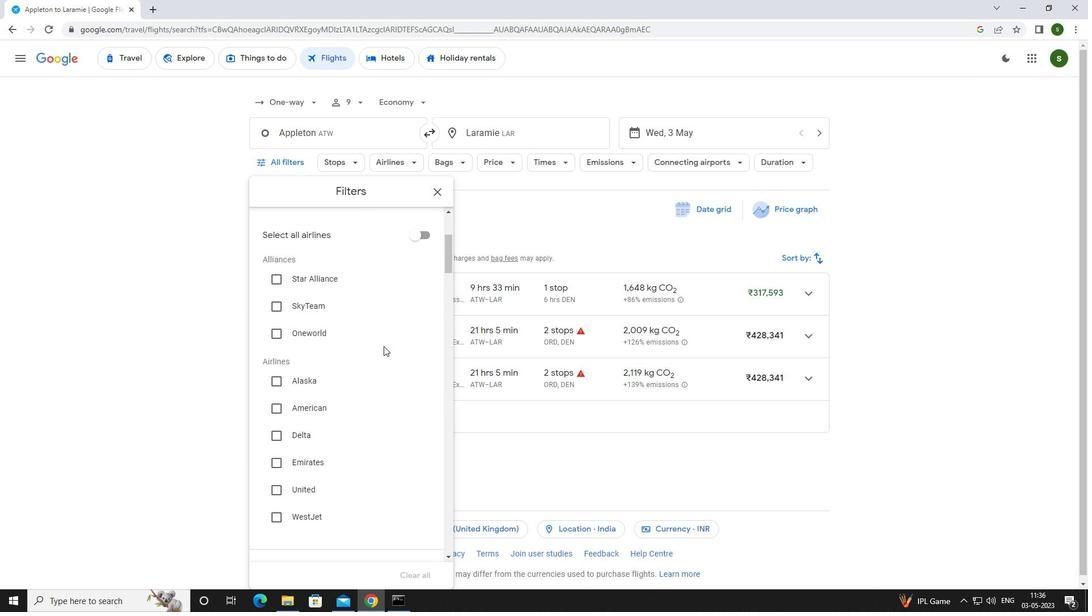 
Action: Mouse scrolled (383, 345) with delta (0, 0)
Screenshot: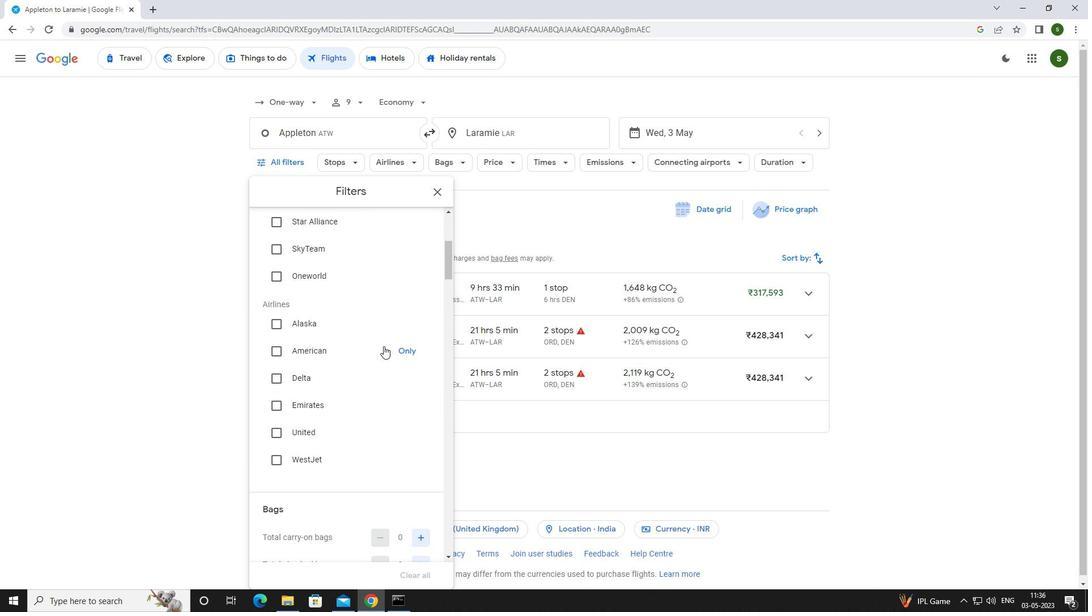 
Action: Mouse scrolled (383, 345) with delta (0, 0)
Screenshot: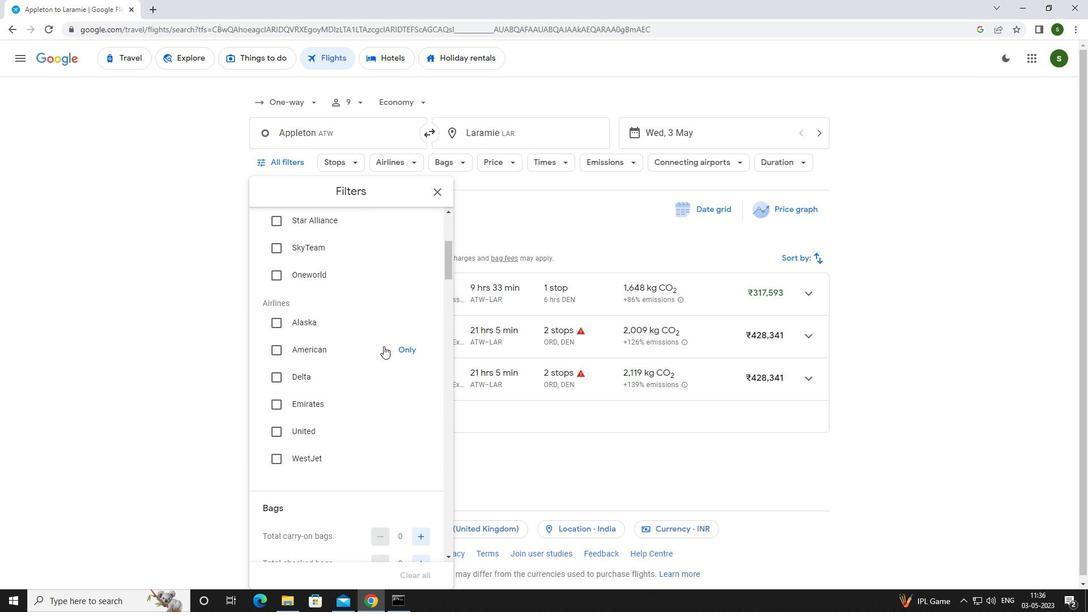 
Action: Mouse scrolled (383, 345) with delta (0, 0)
Screenshot: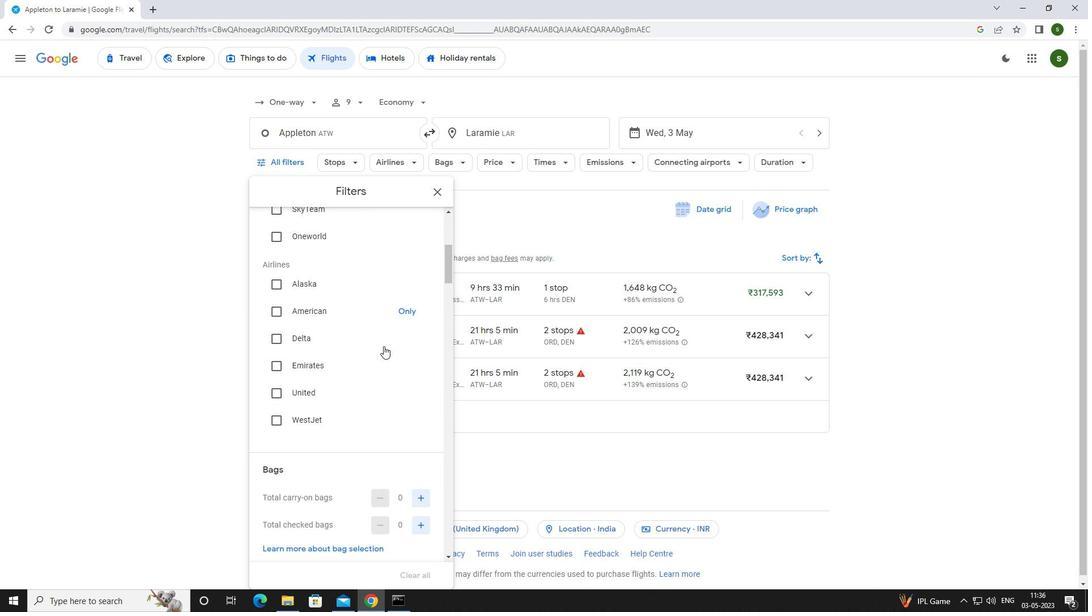 
Action: Mouse scrolled (383, 345) with delta (0, 0)
Screenshot: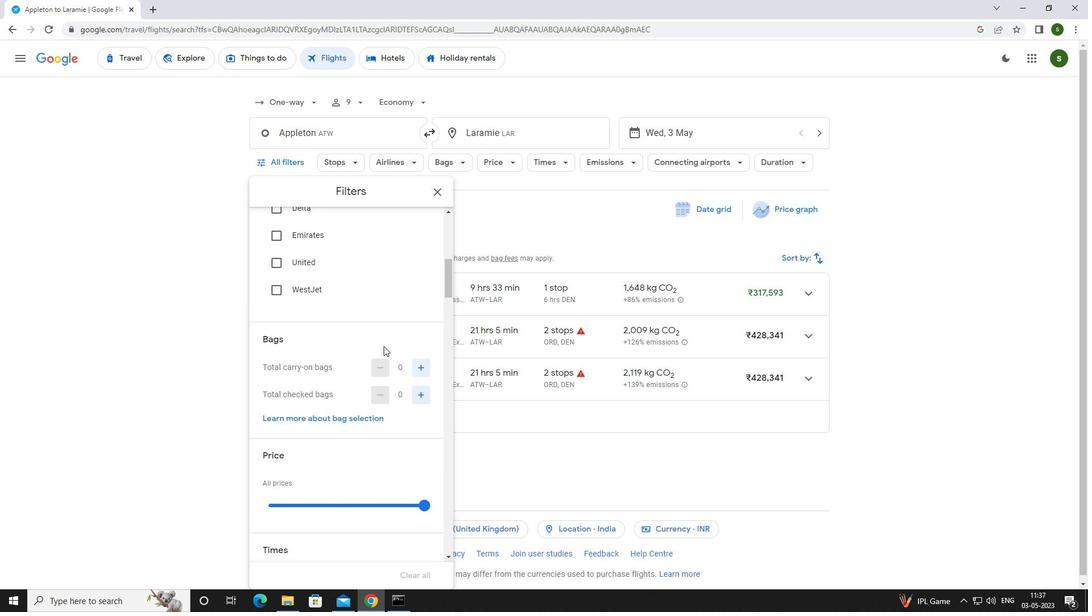 
Action: Mouse scrolled (383, 345) with delta (0, 0)
Screenshot: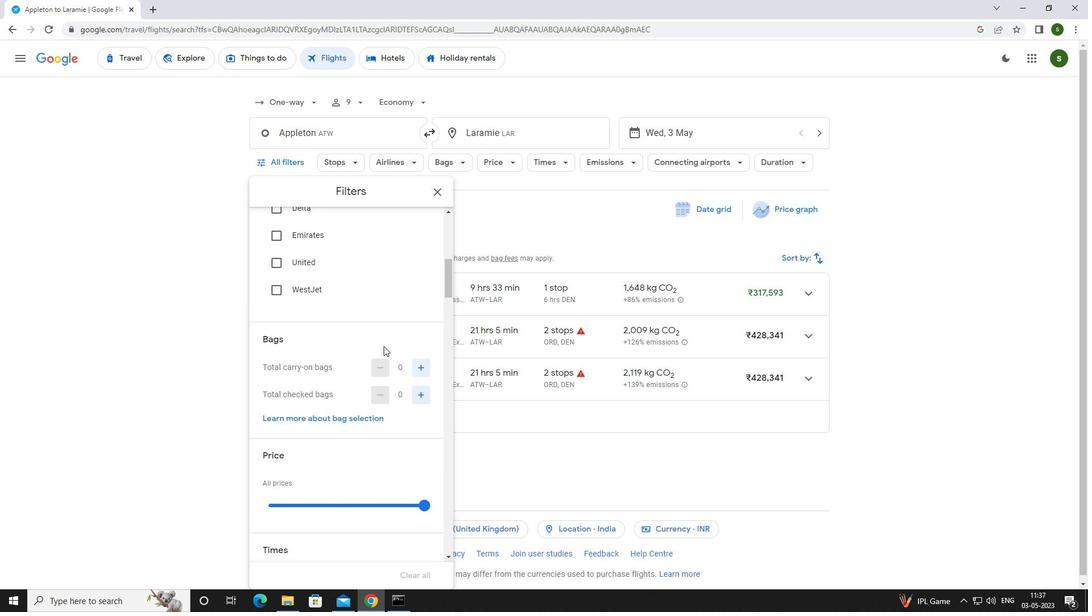 
Action: Mouse scrolled (383, 345) with delta (0, 0)
Screenshot: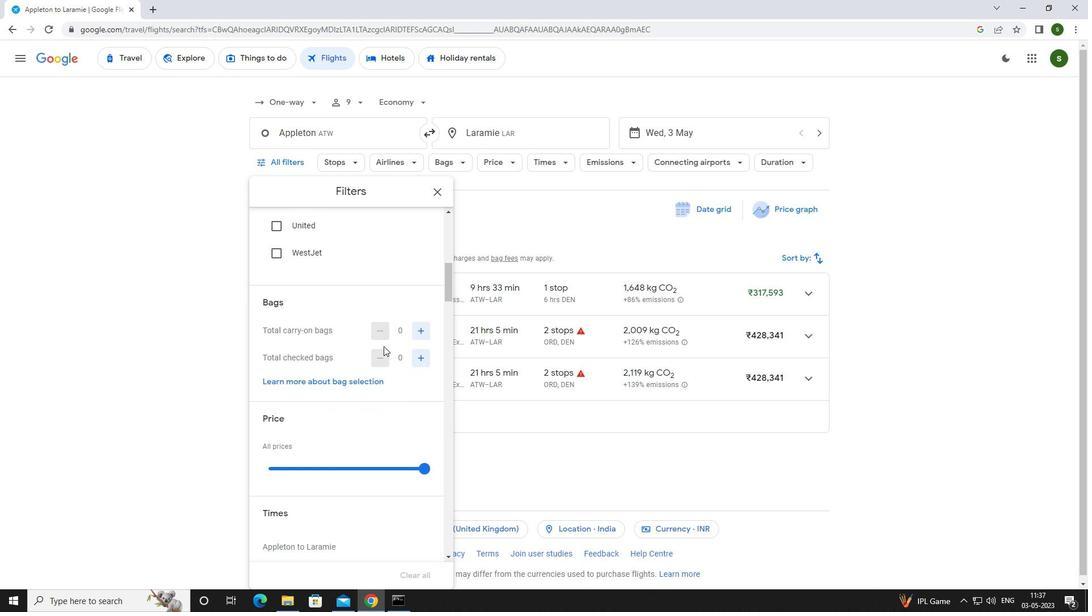 
Action: Mouse moved to (427, 332)
Screenshot: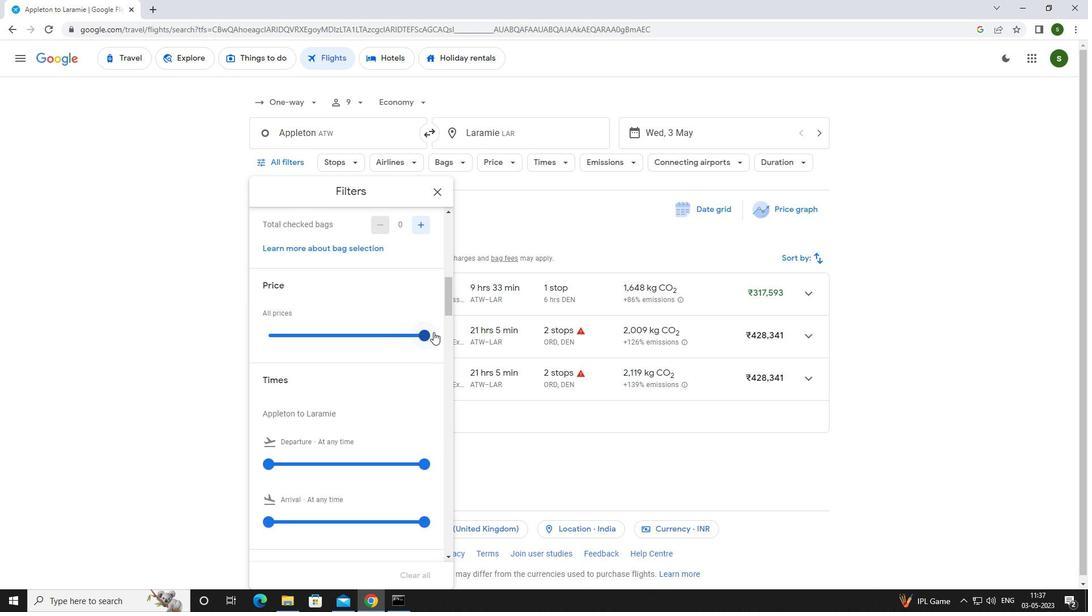 
Action: Mouse pressed left at (427, 332)
Screenshot: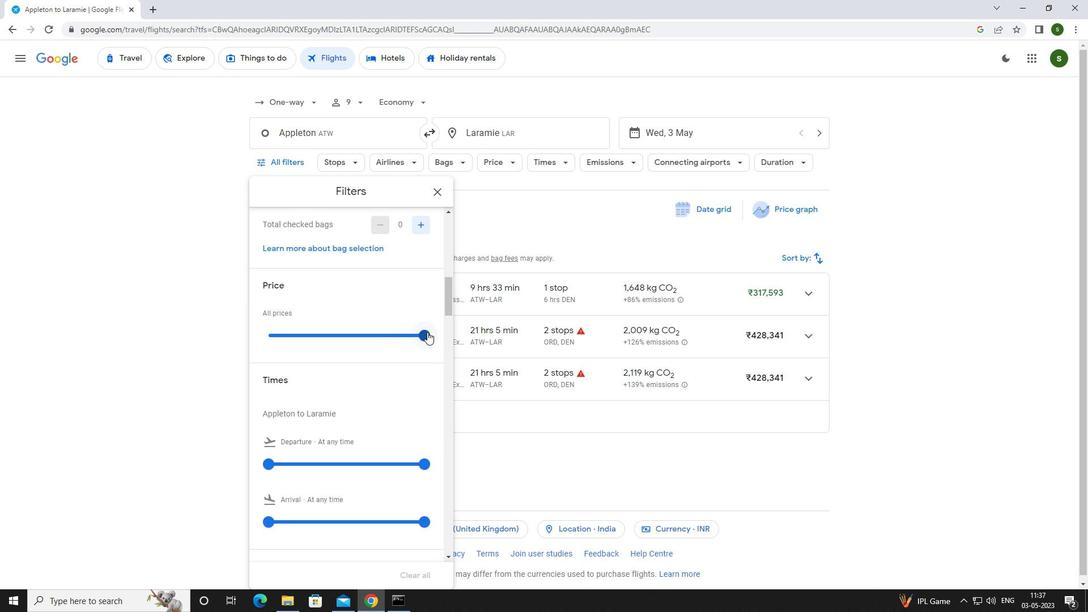 
Action: Mouse moved to (312, 358)
Screenshot: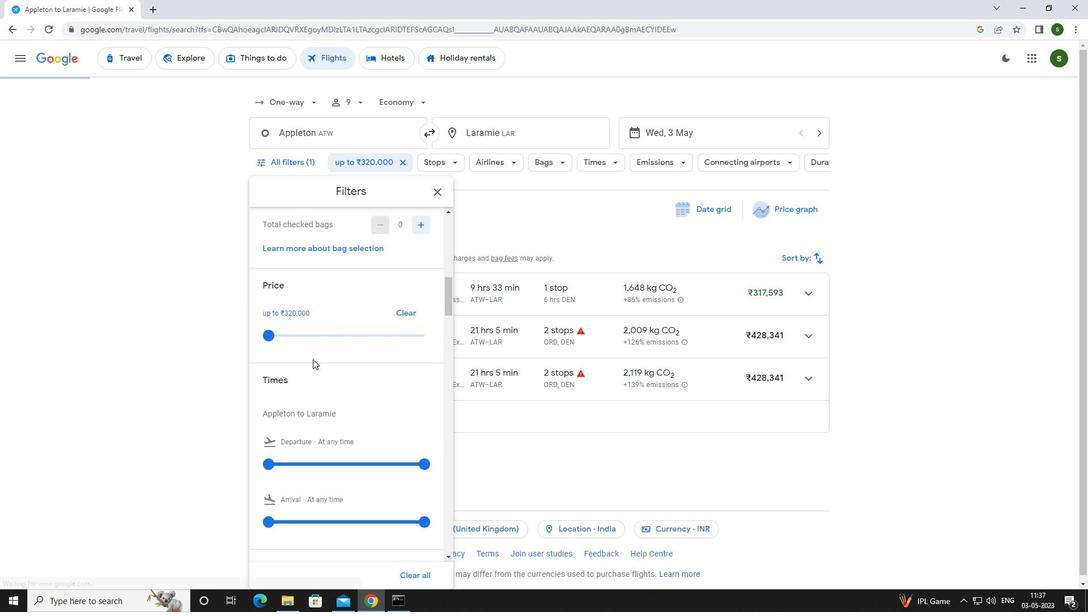
Action: Mouse scrolled (312, 357) with delta (0, 0)
Screenshot: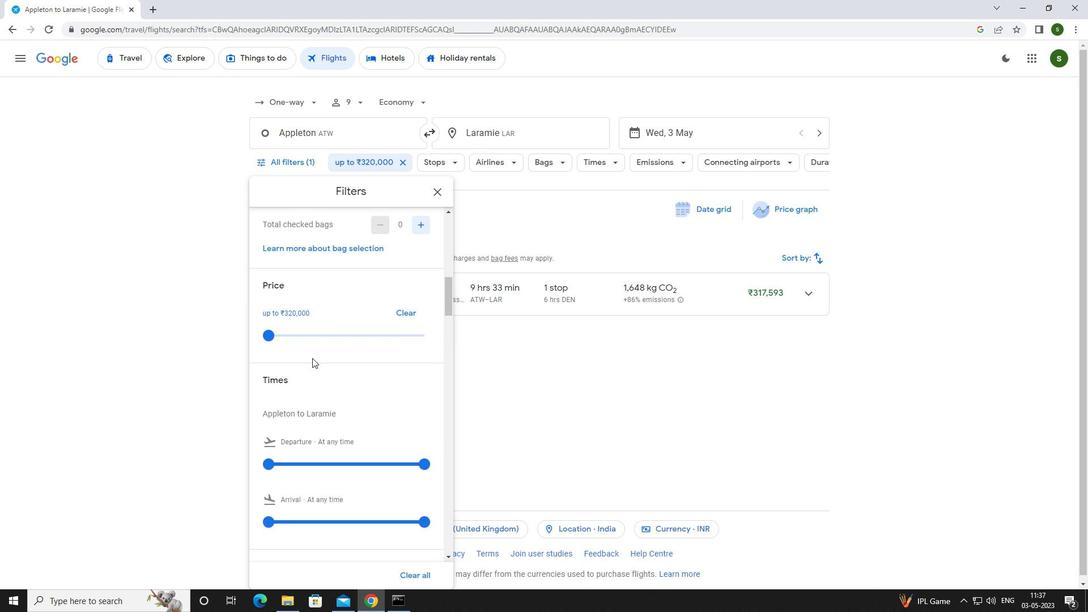 
Action: Mouse scrolled (312, 357) with delta (0, 0)
Screenshot: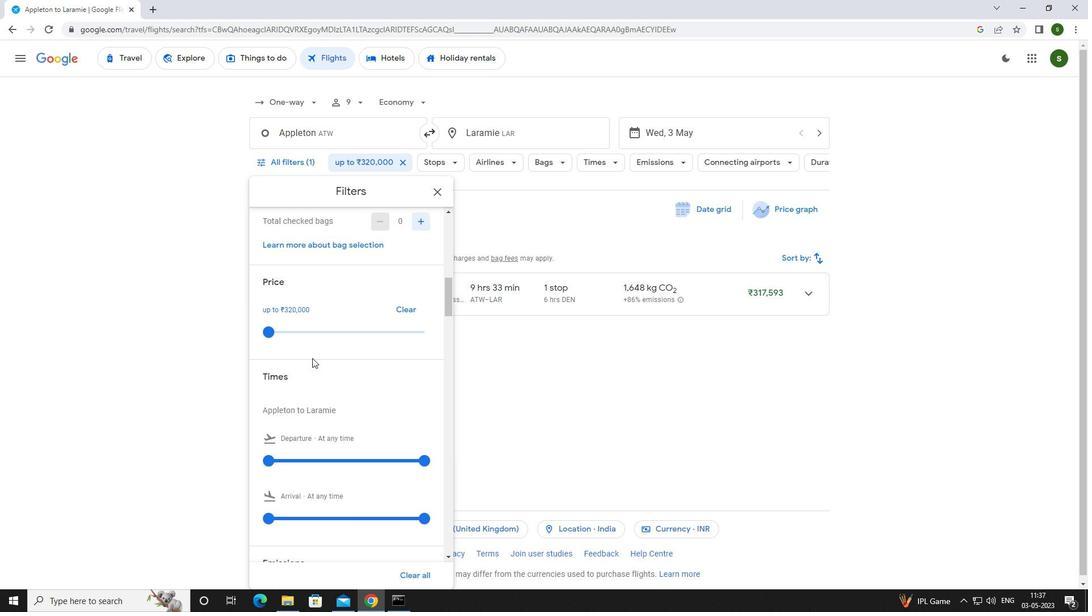 
Action: Mouse moved to (272, 348)
Screenshot: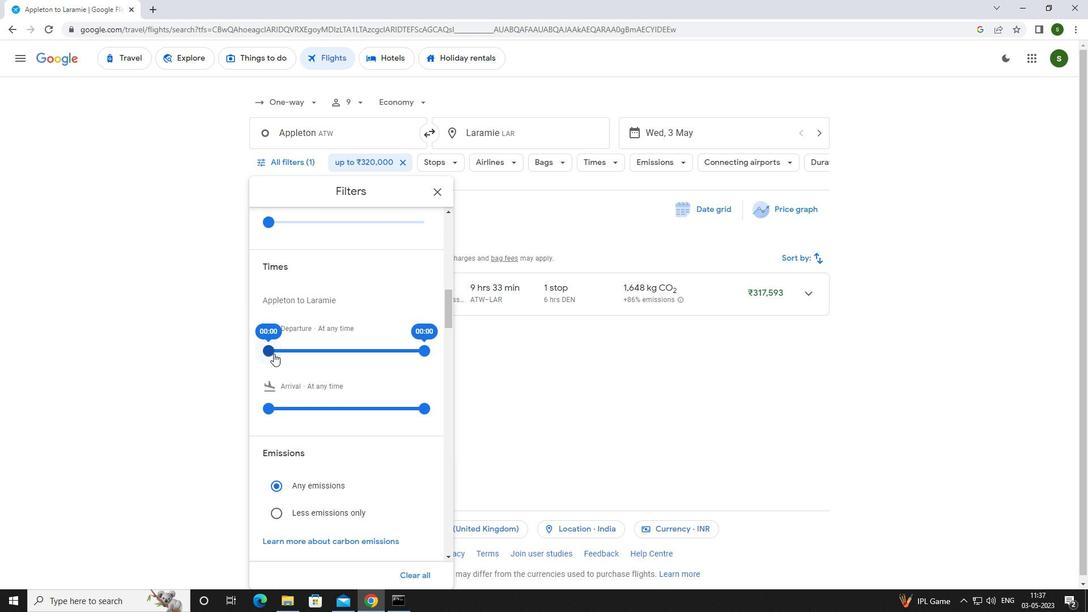 
Action: Mouse pressed left at (272, 348)
Screenshot: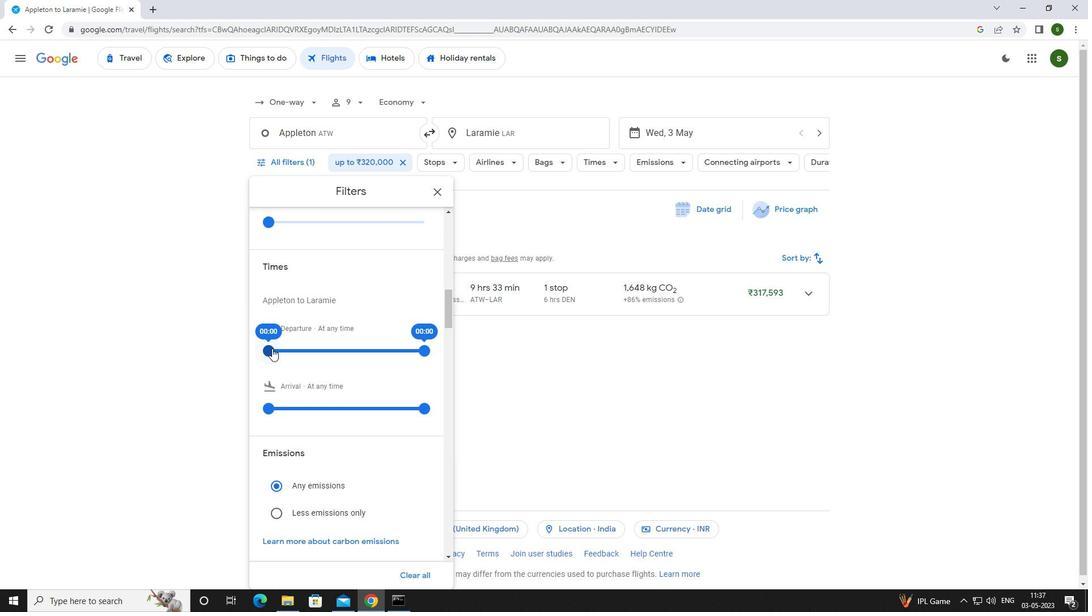 
Action: Mouse moved to (472, 365)
Screenshot: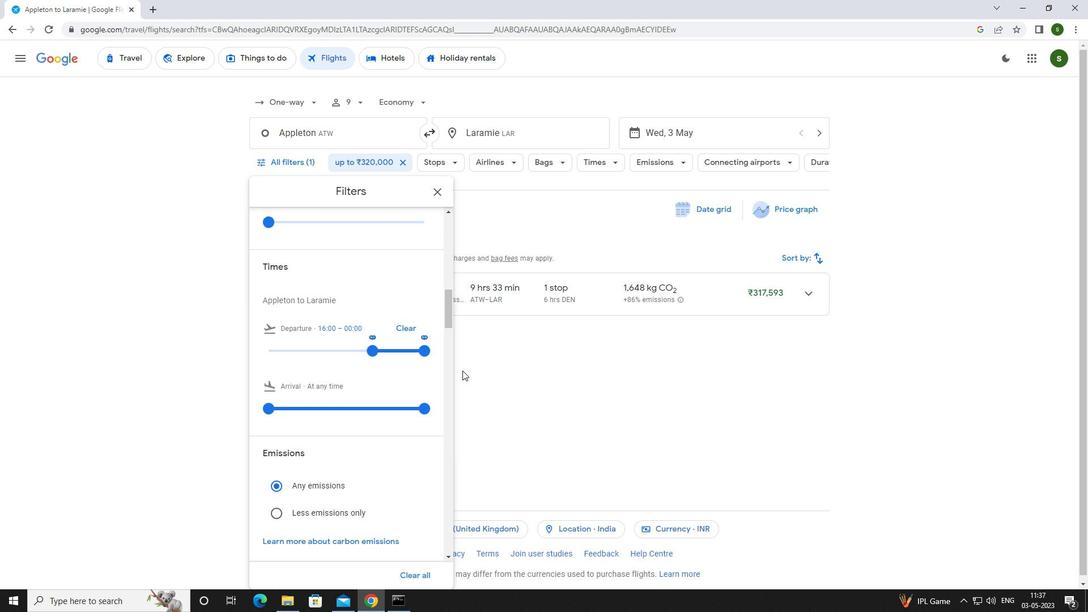 
Action: Mouse pressed left at (472, 365)
Screenshot: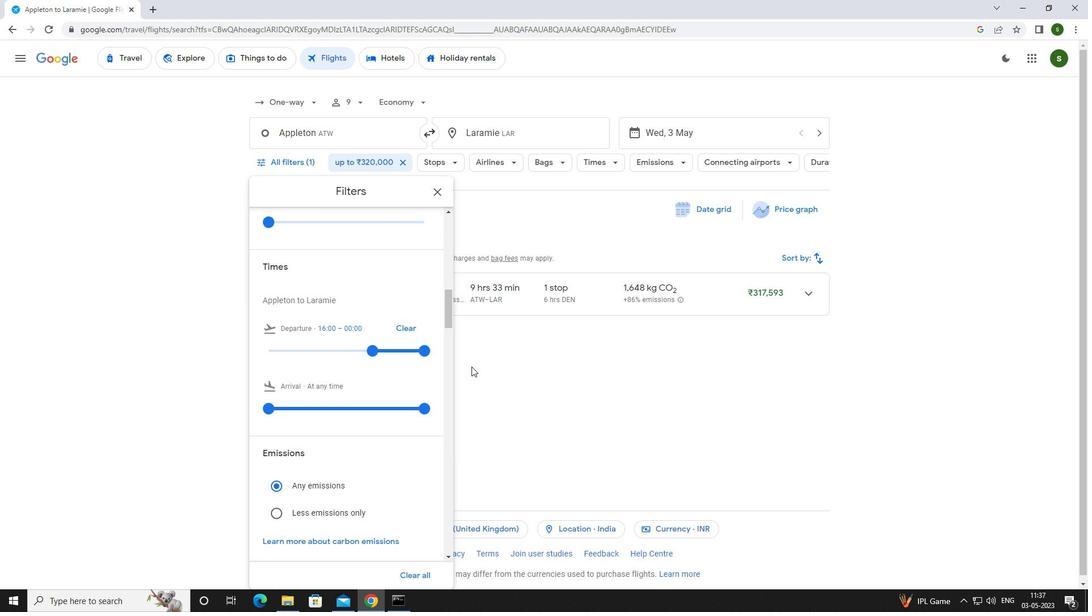 
